 Task: Share a curated album of documentary or journalistic photos on a relevant platform.
Action: Mouse moved to (290, 320)
Screenshot: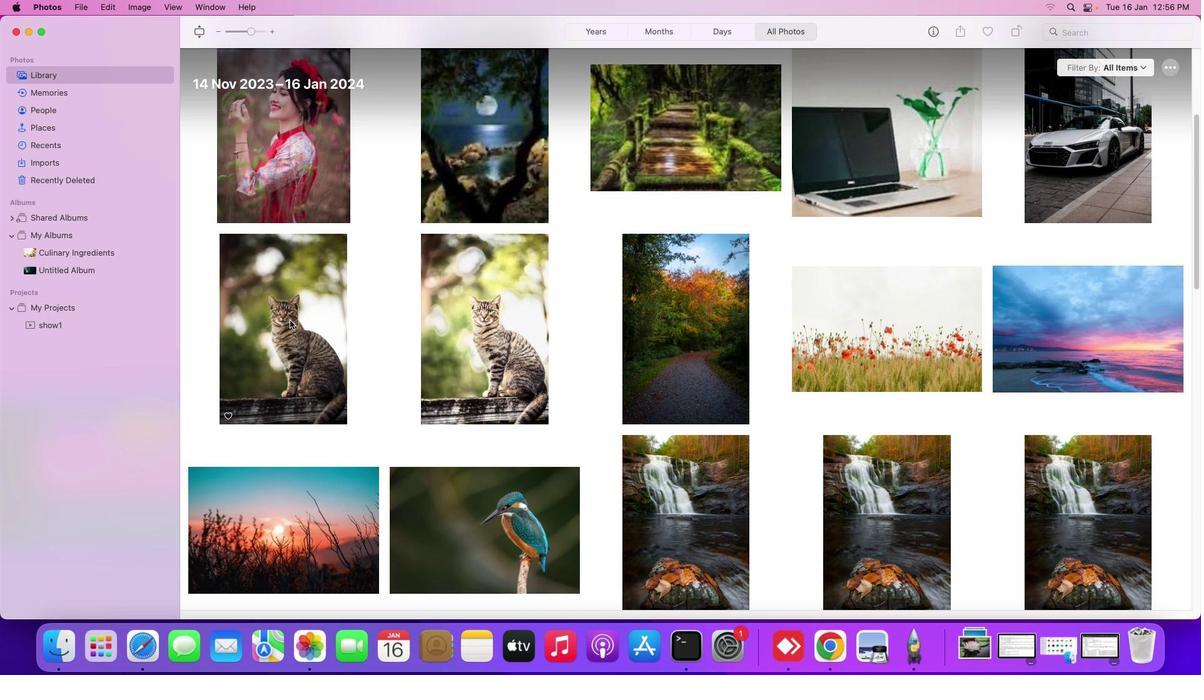 
Action: Mouse pressed left at (290, 320)
Screenshot: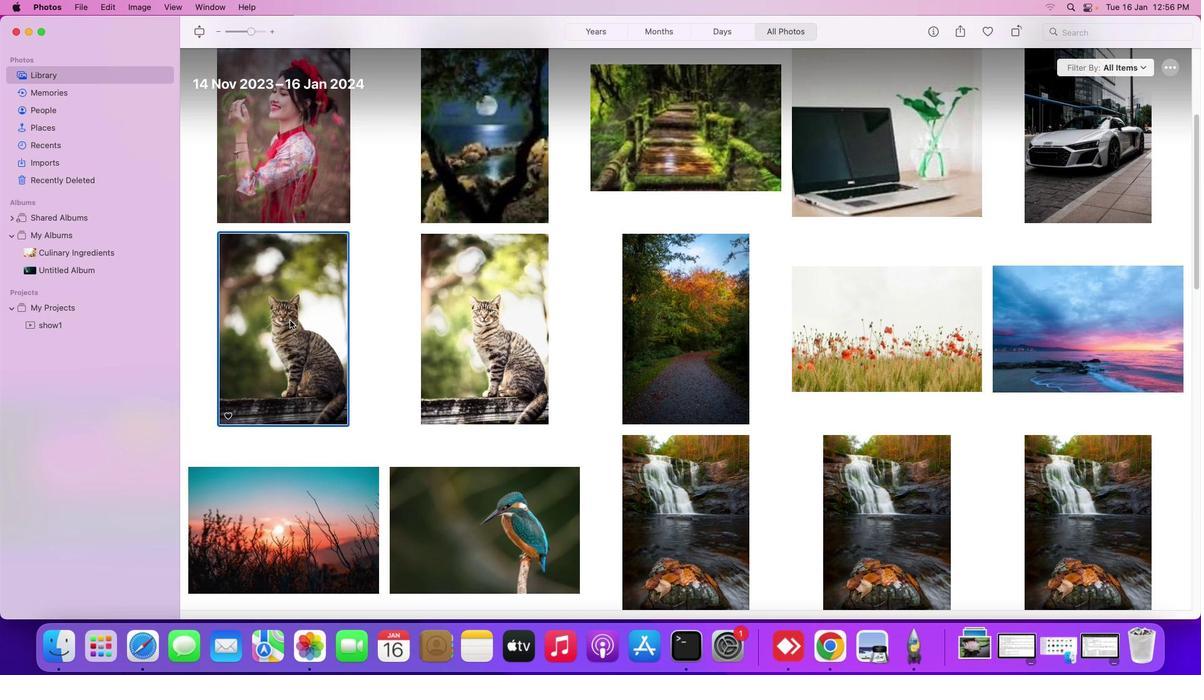 
Action: Mouse moved to (333, 515)
Screenshot: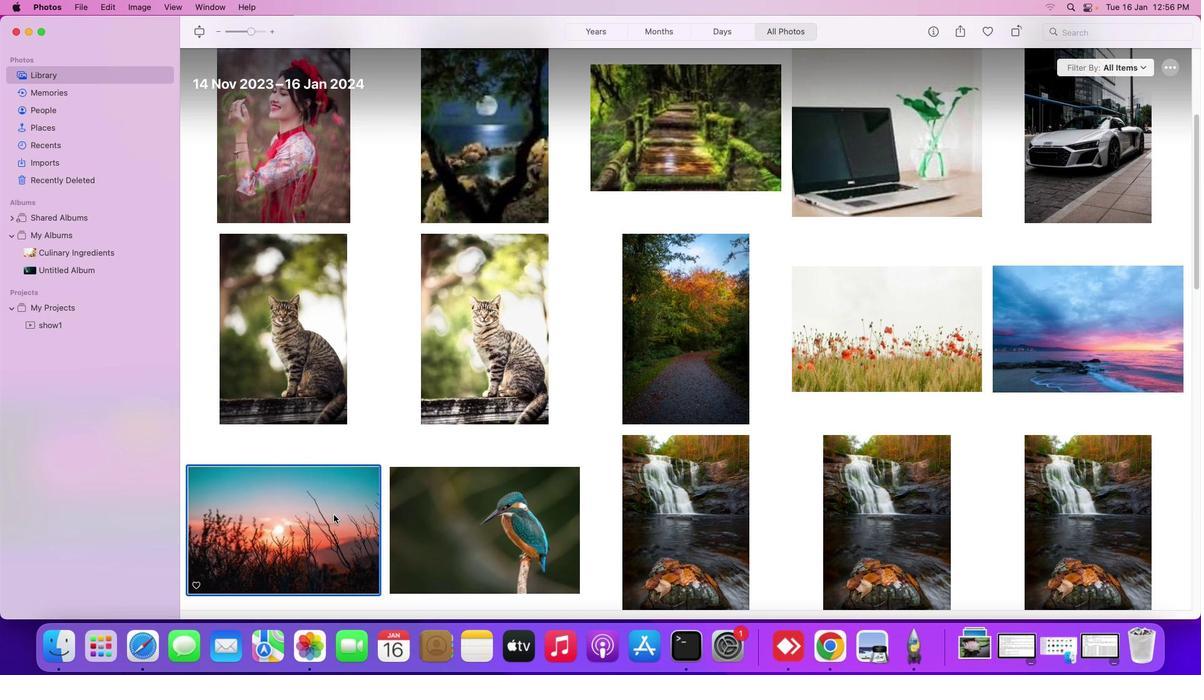 
Action: Key pressed Key.right
Screenshot: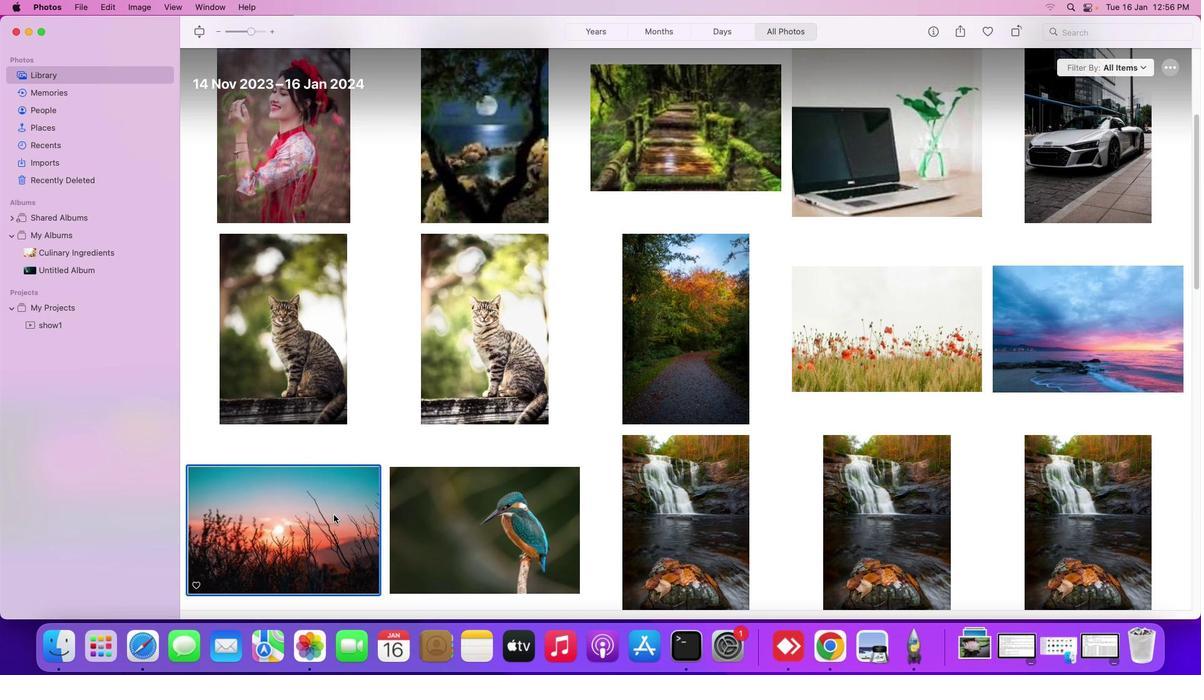 
Action: Mouse pressed left at (333, 515)
Screenshot: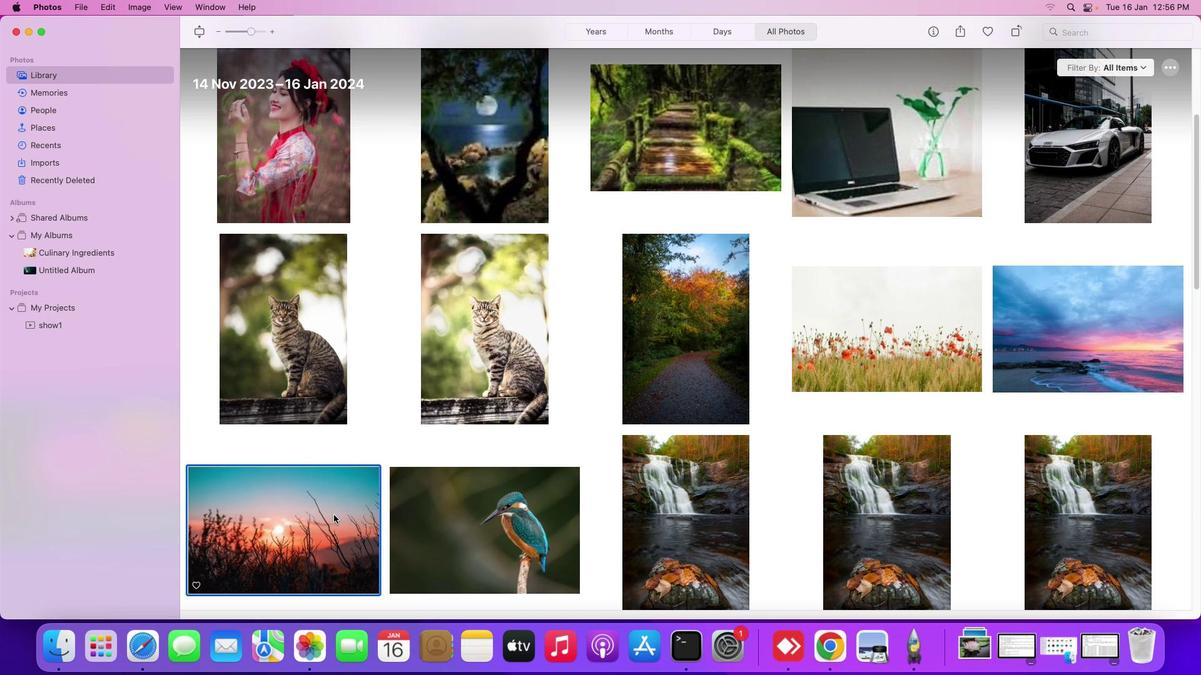 
Action: Key pressed Key.right
Screenshot: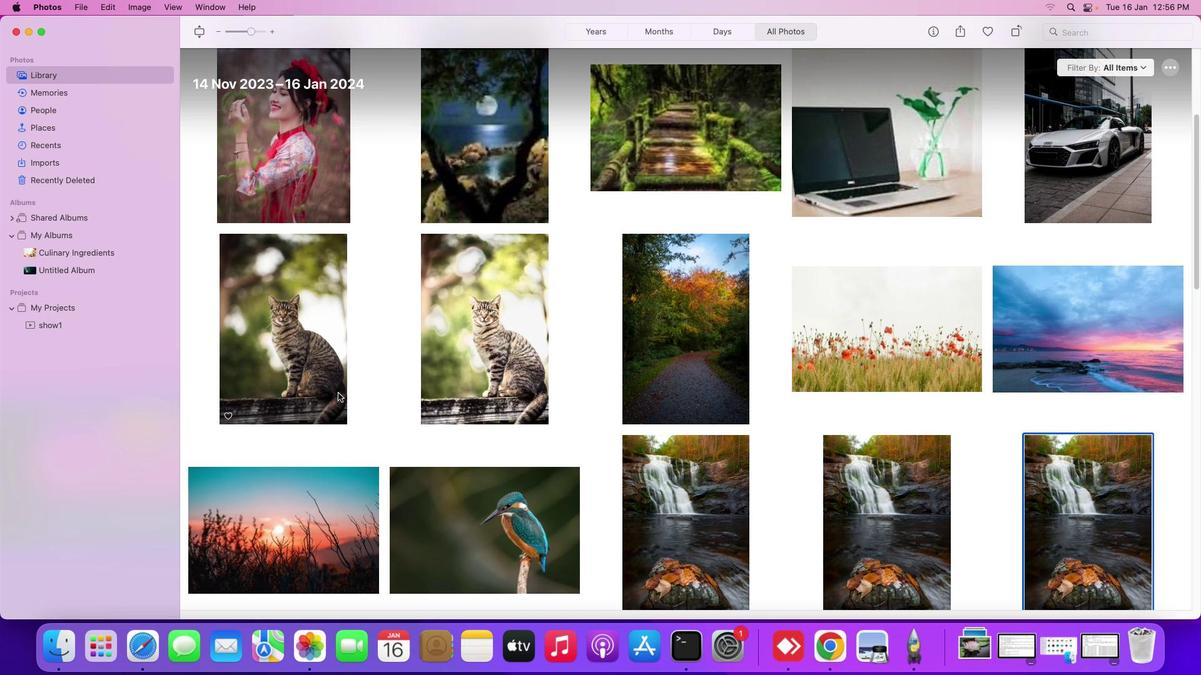 
Action: Mouse moved to (343, 491)
Screenshot: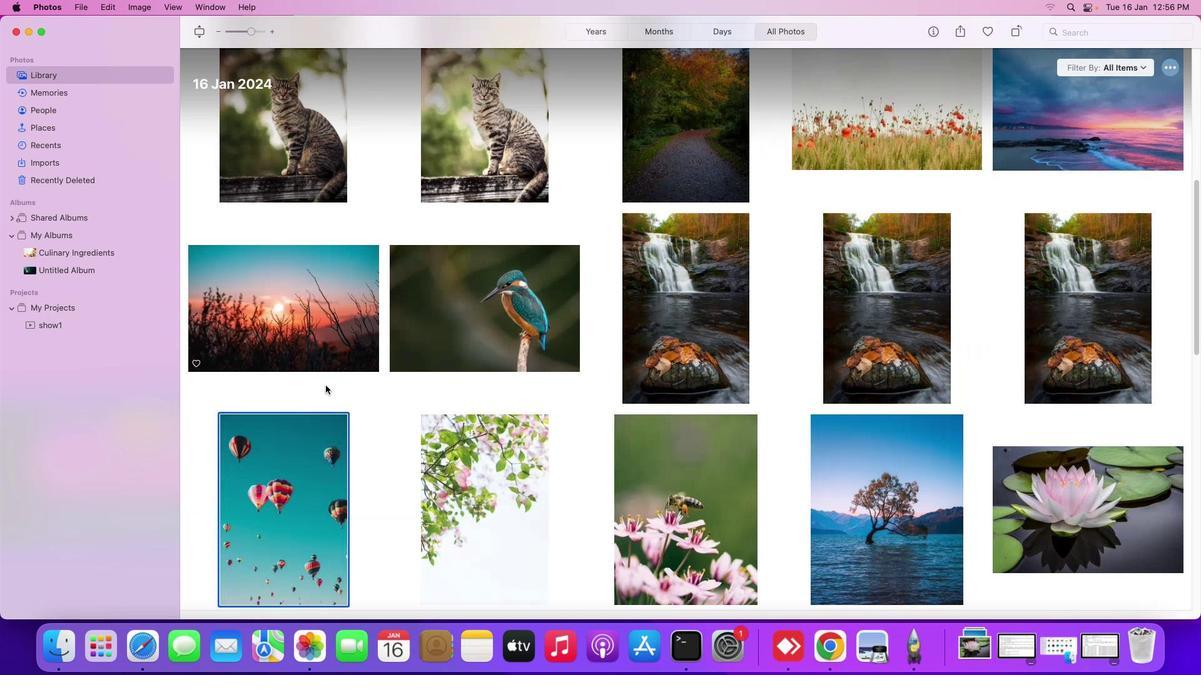 
Action: Key pressed Key.right
Screenshot: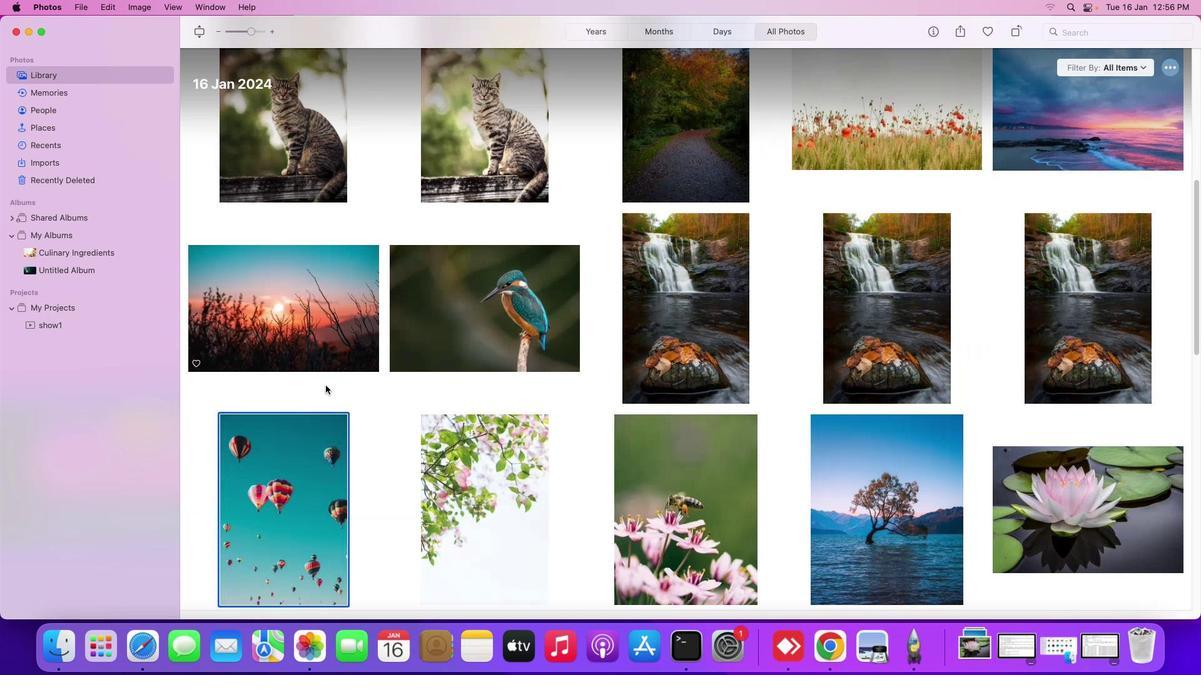 
Action: Mouse moved to (344, 440)
Screenshot: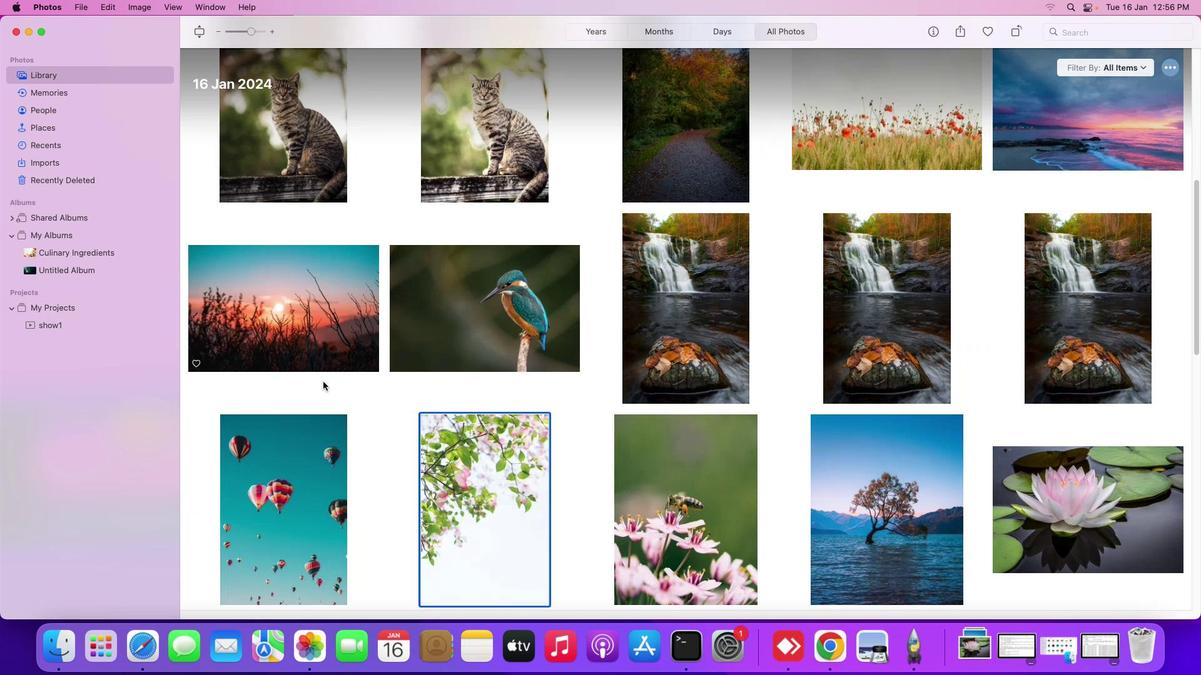 
Action: Key pressed Key.right
Screenshot: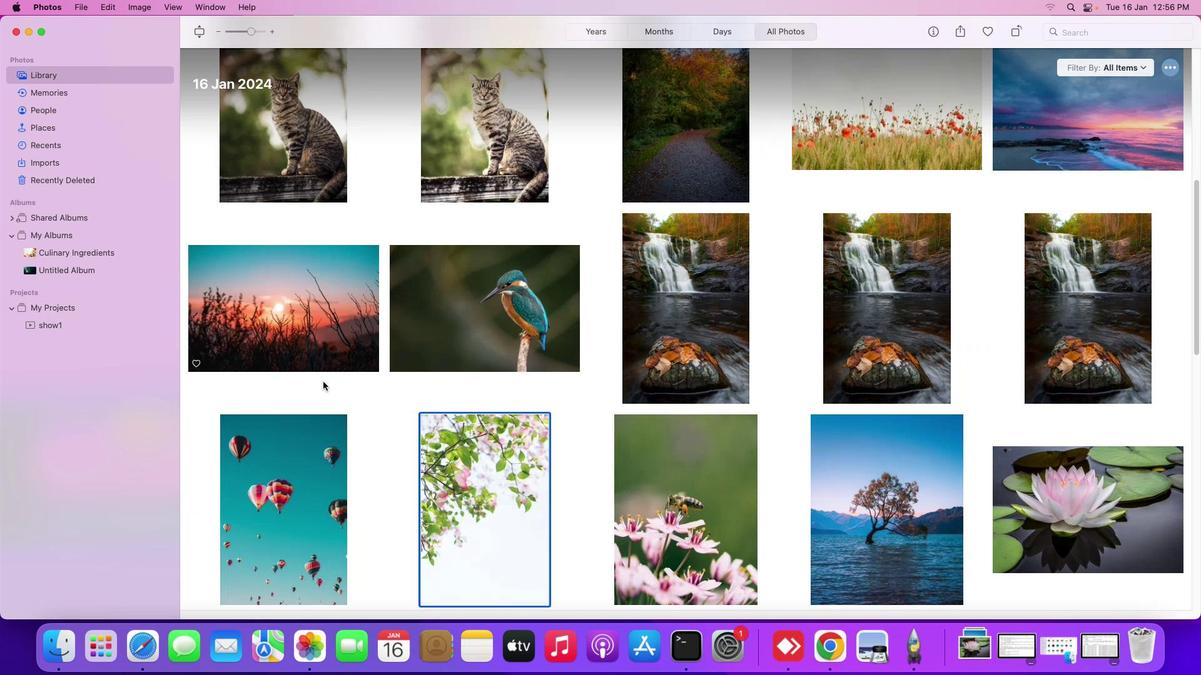 
Action: Mouse moved to (342, 402)
Screenshot: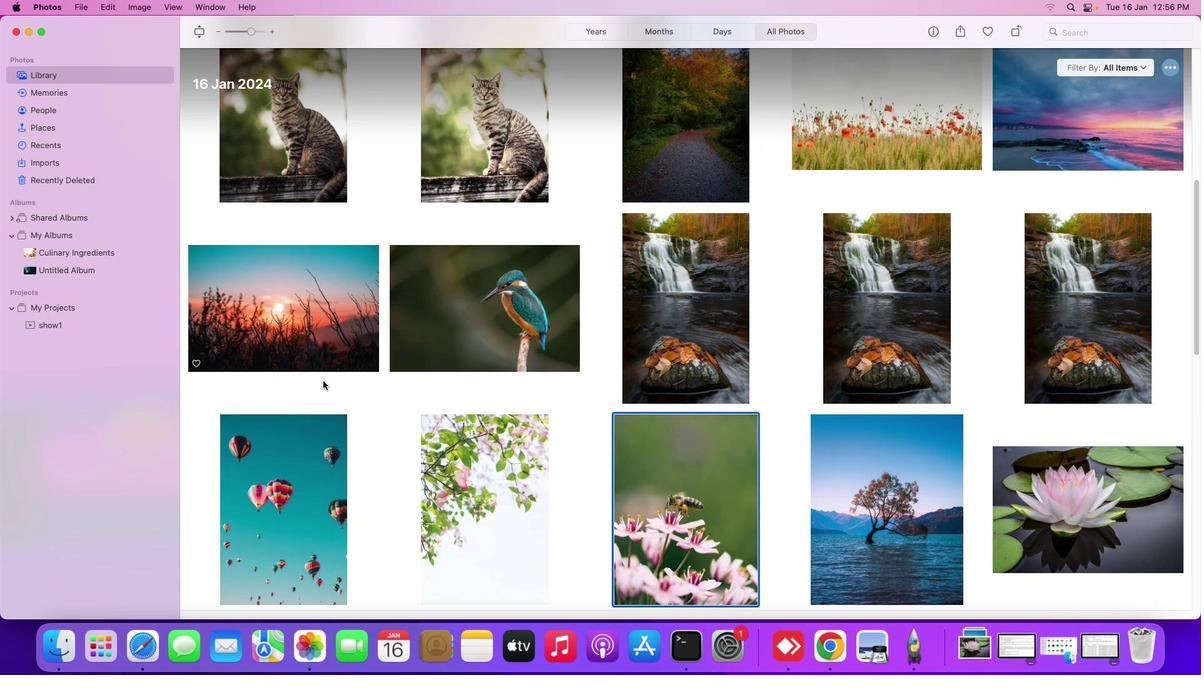 
Action: Key pressed Key.right
Screenshot: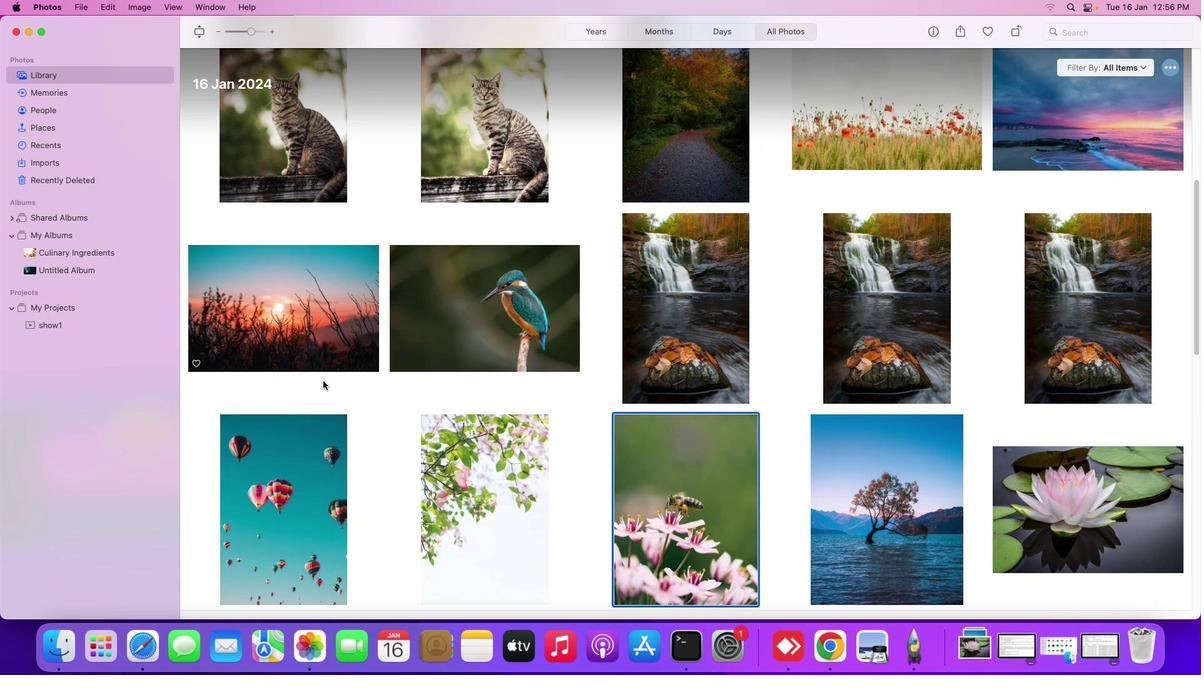 
Action: Mouse moved to (337, 392)
Screenshot: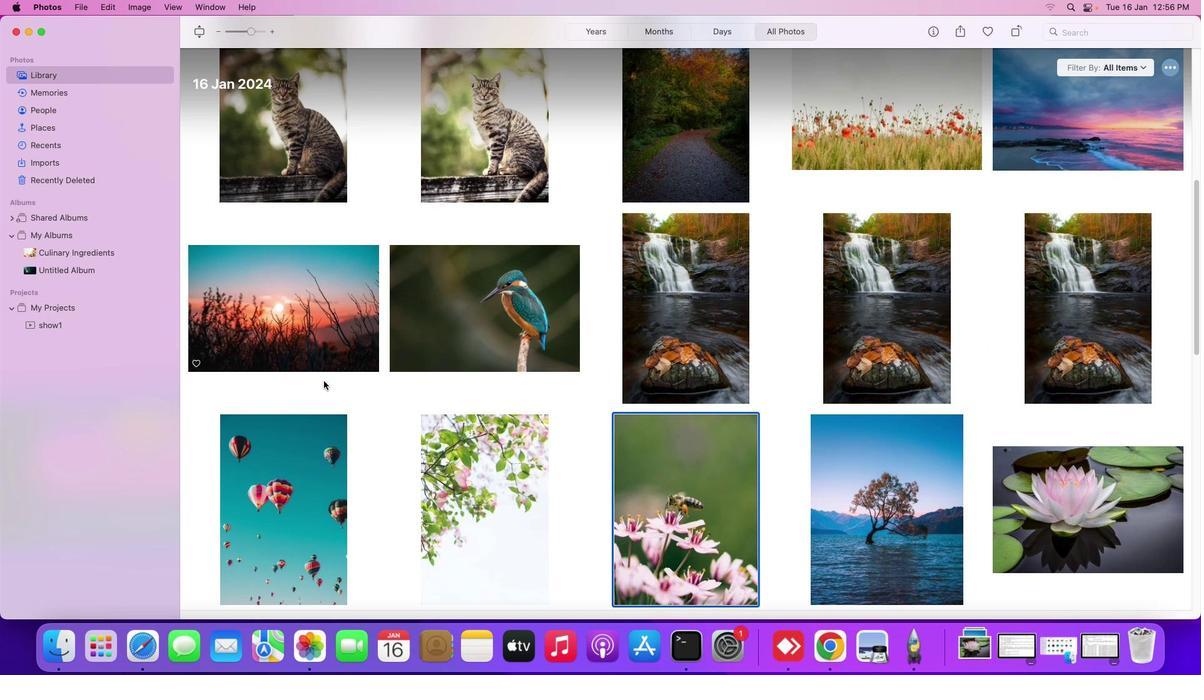 
Action: Key pressed Key.right
Screenshot: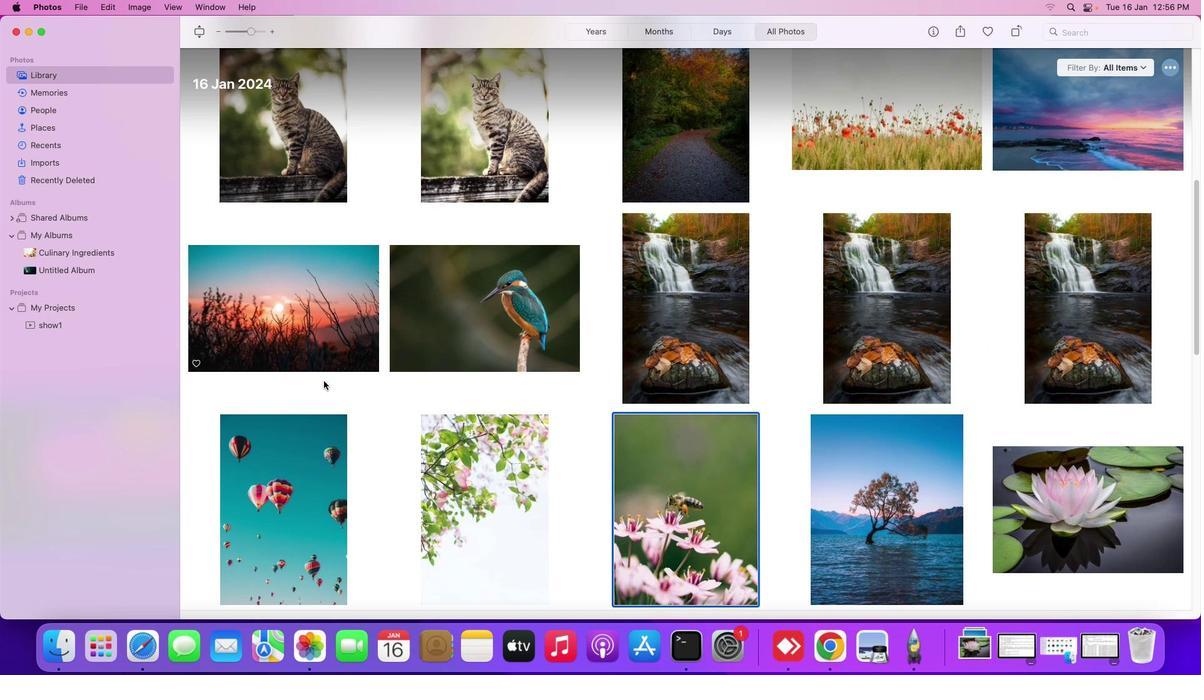 
Action: Mouse moved to (326, 386)
Screenshot: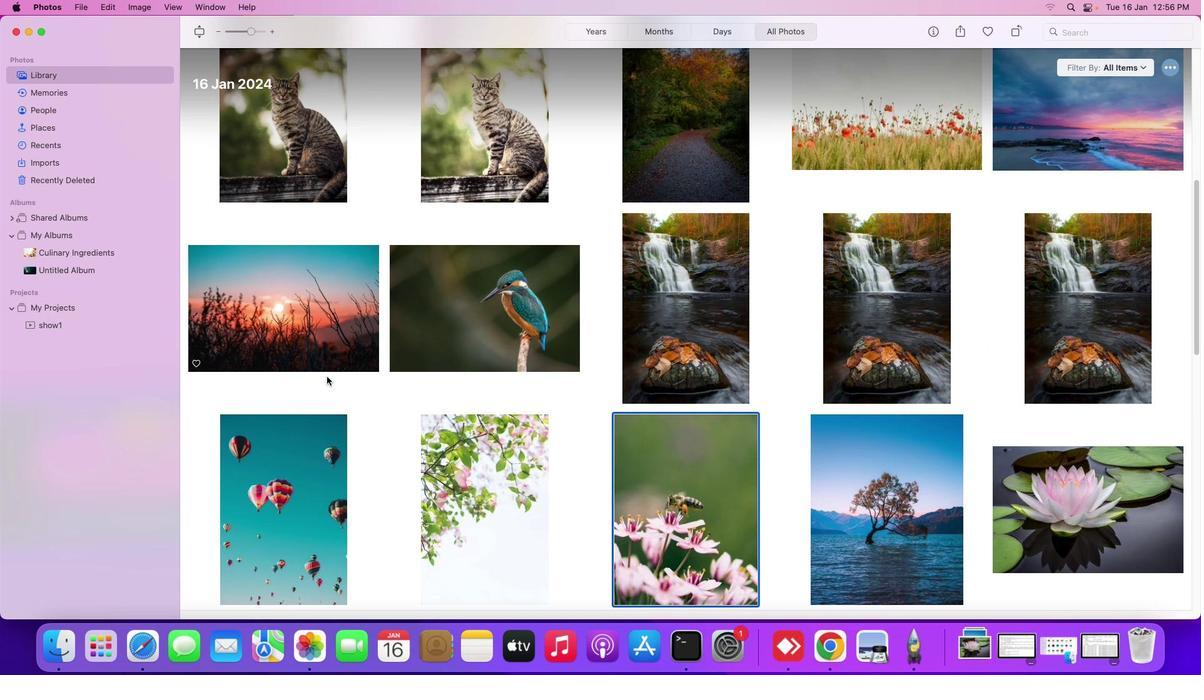 
Action: Key pressed Key.right
Screenshot: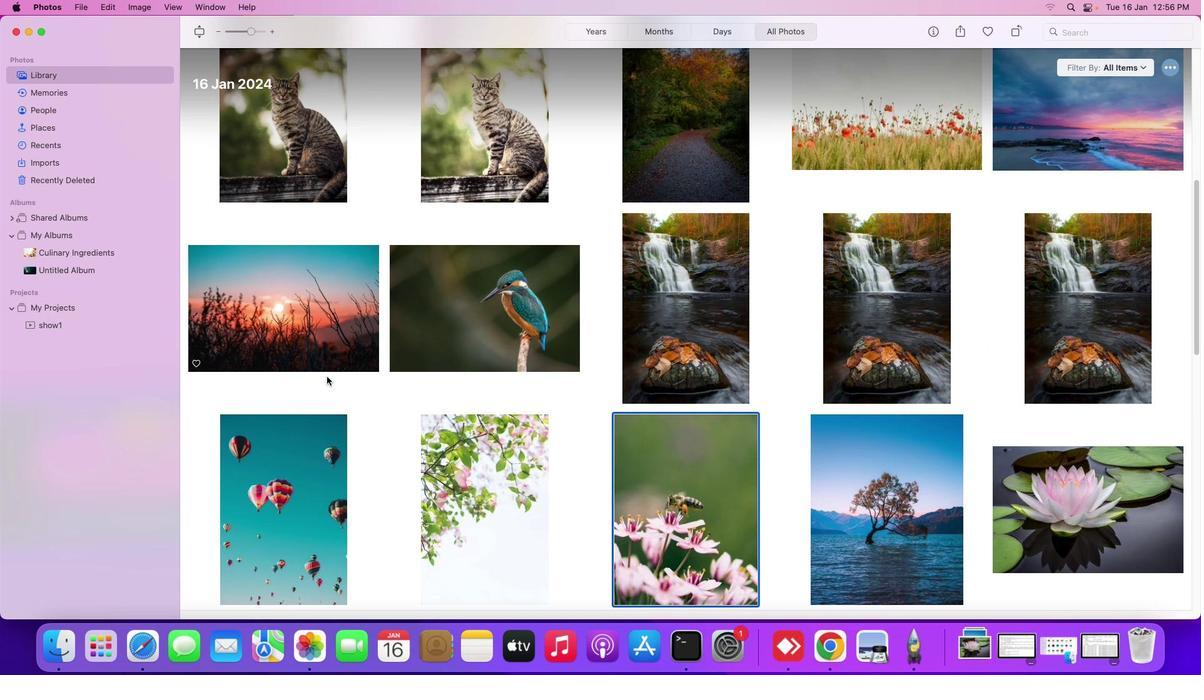 
Action: Mouse moved to (323, 382)
Screenshot: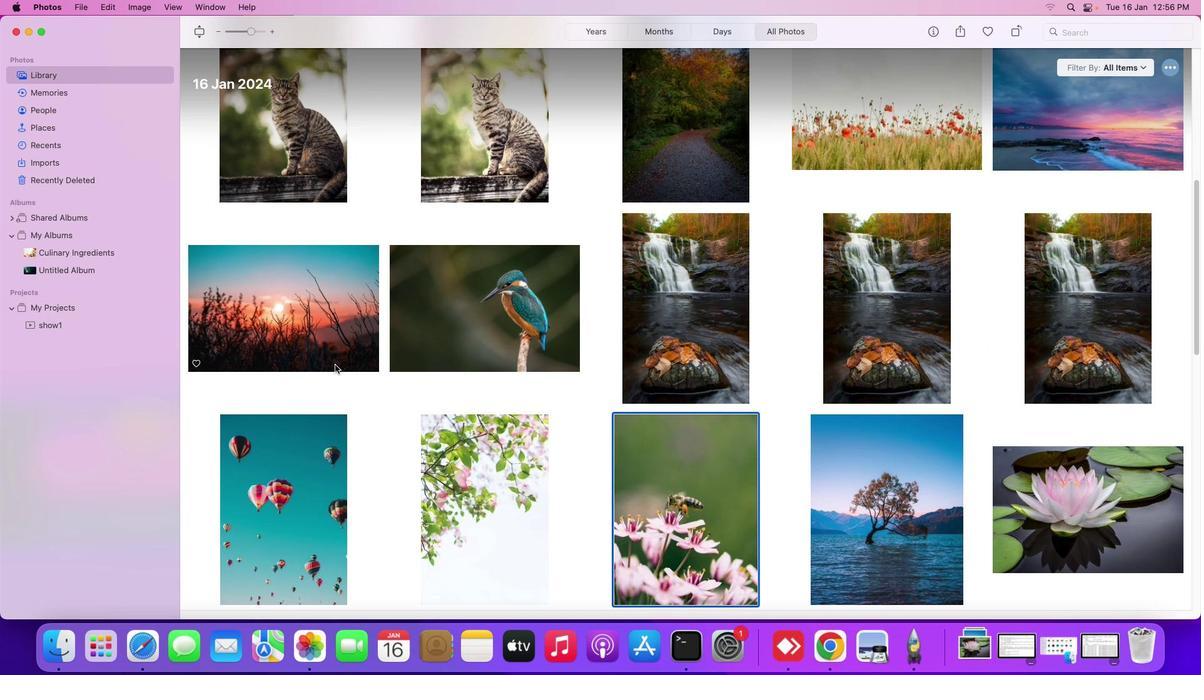 
Action: Key pressed Key.right
Screenshot: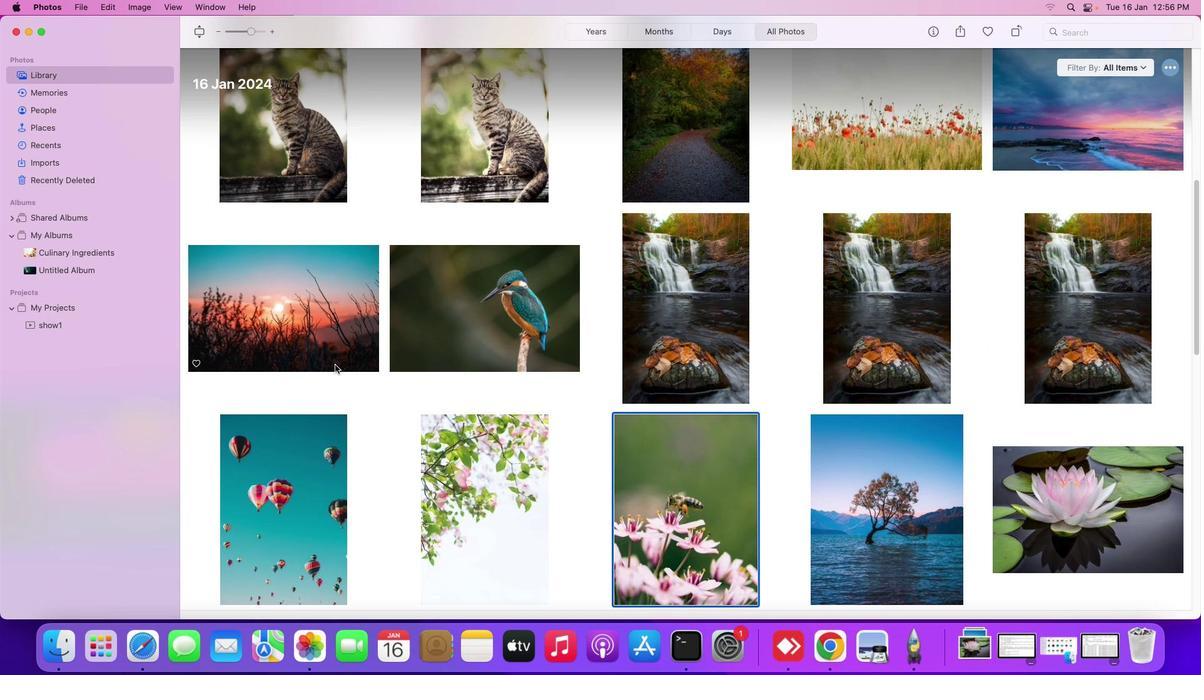 
Action: Mouse moved to (850, 471)
Screenshot: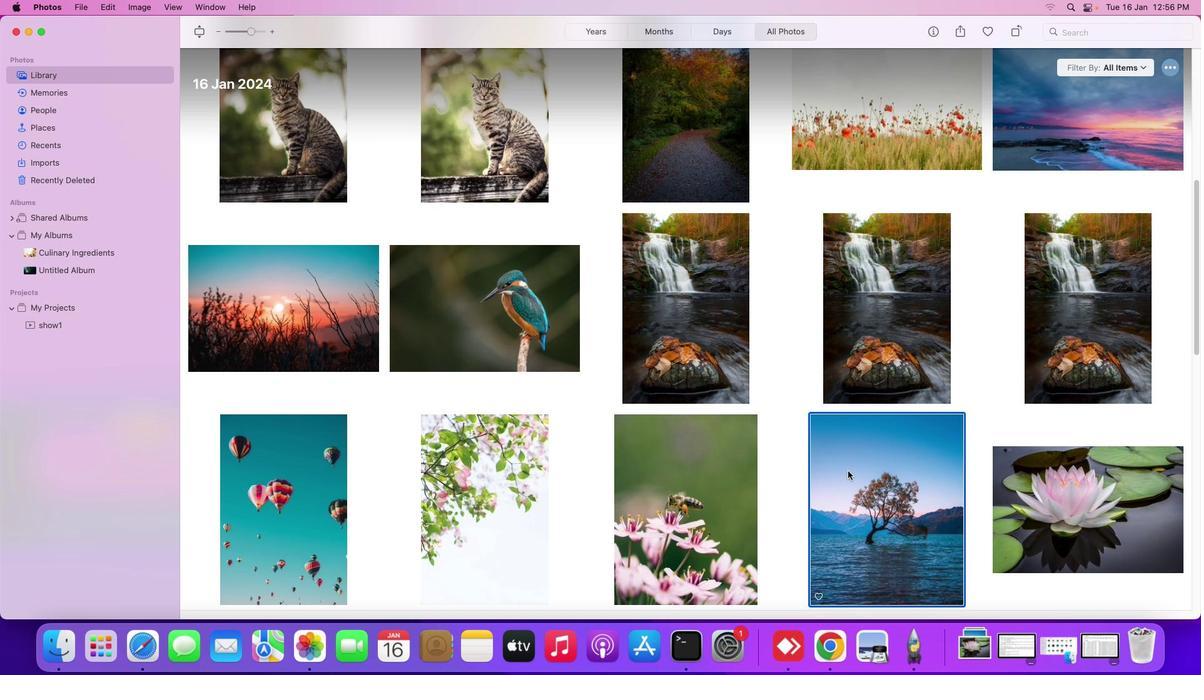 
Action: Key pressed Key.right
Screenshot: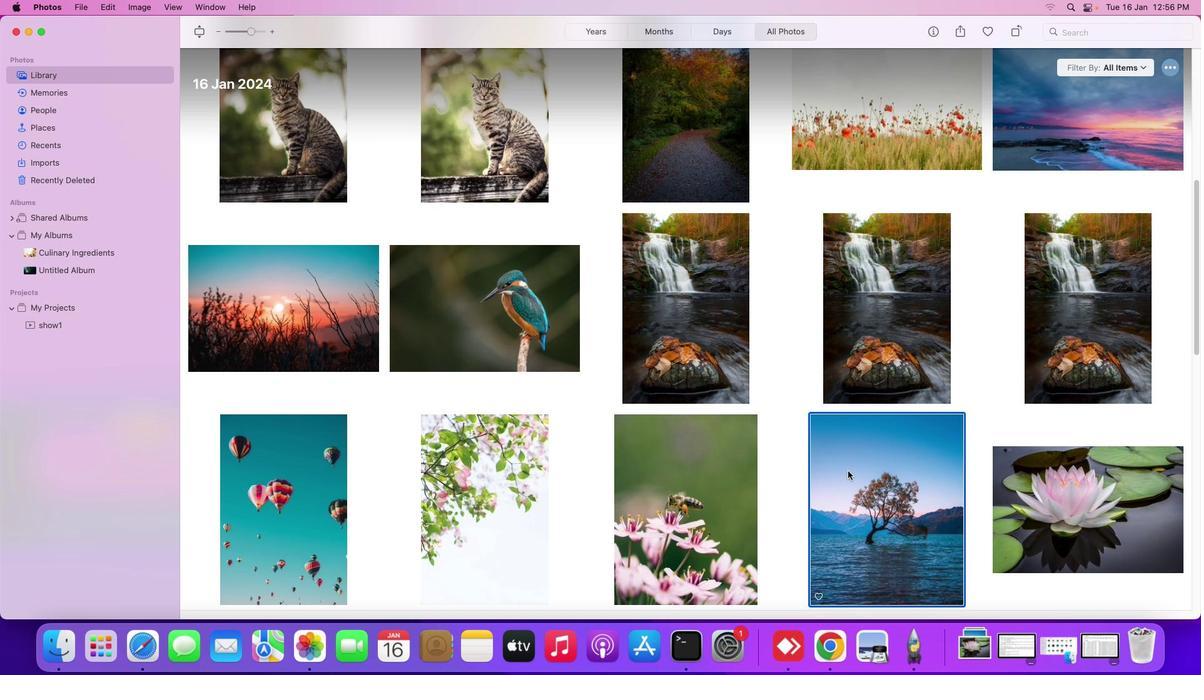 
Action: Mouse moved to (848, 471)
Screenshot: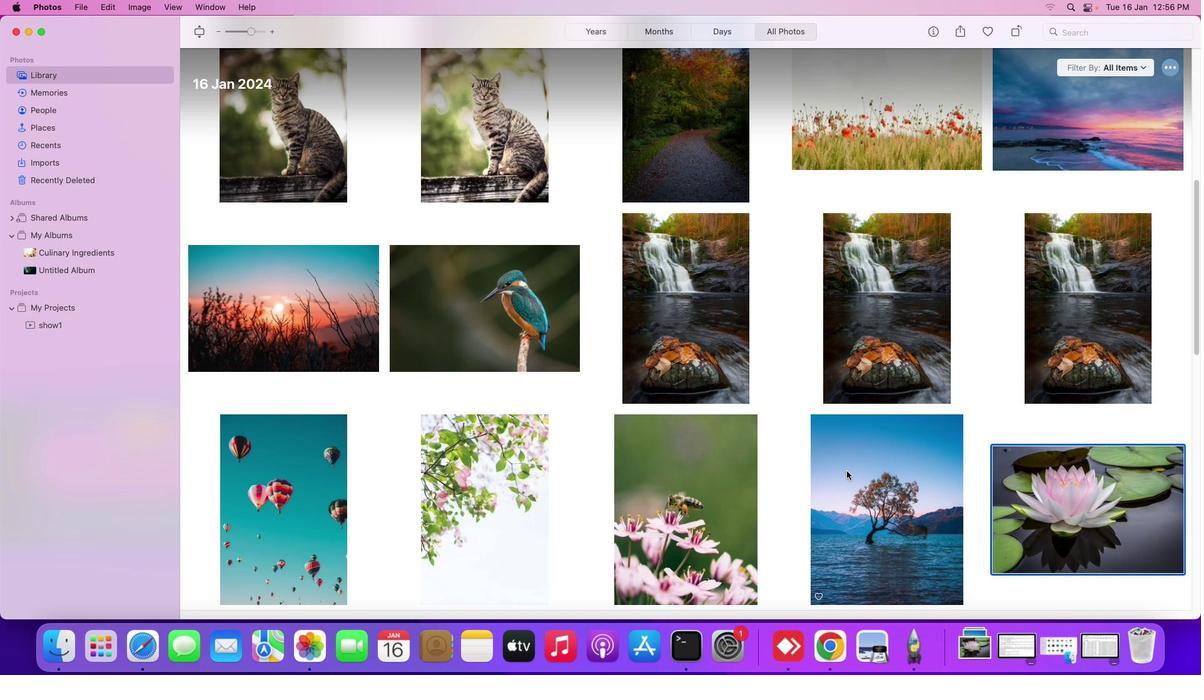 
Action: Mouse pressed left at (848, 471)
Screenshot: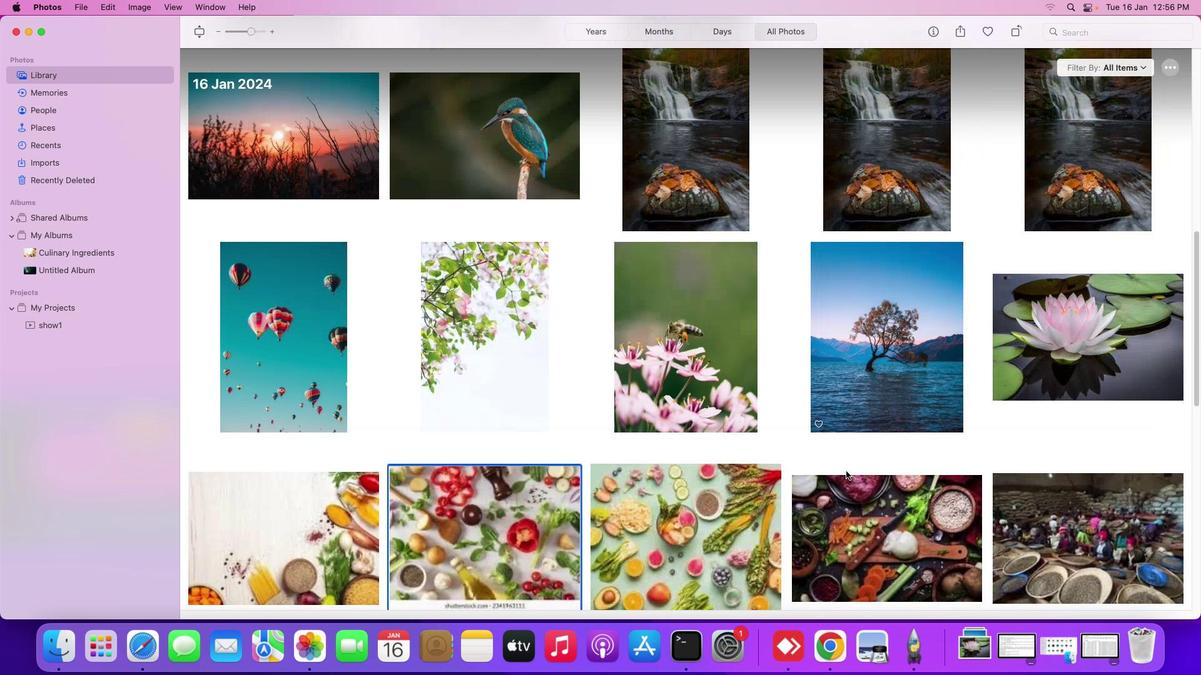 
Action: Key pressed Key.right
Screenshot: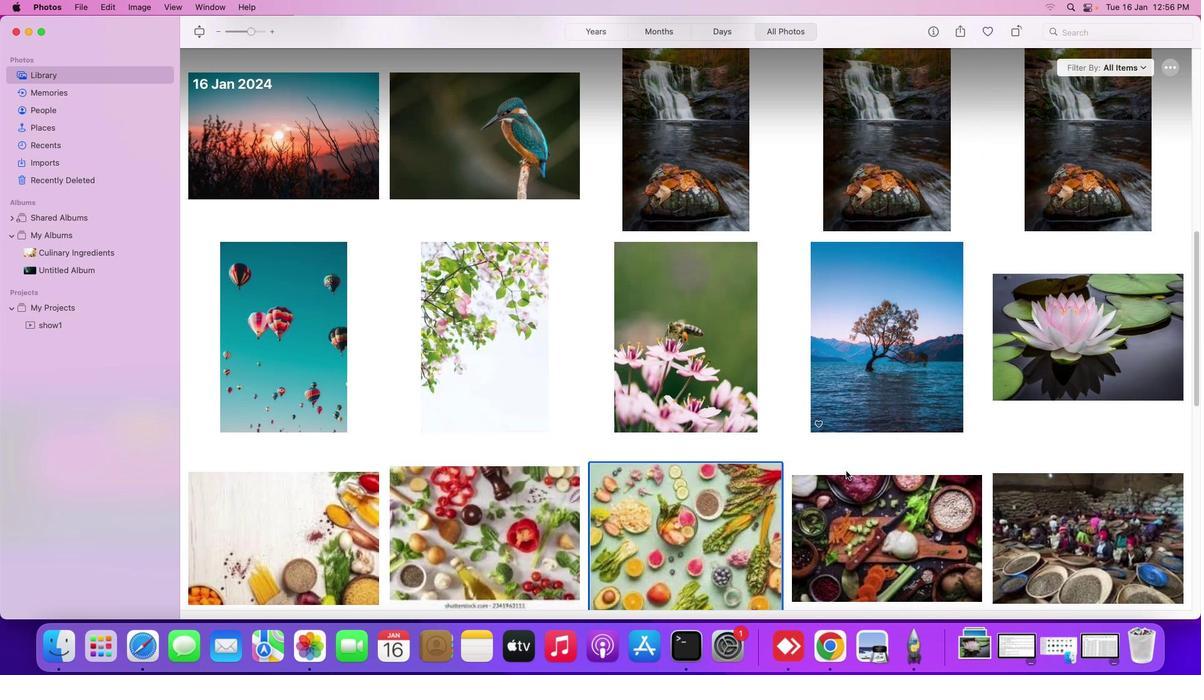 
Action: Mouse moved to (846, 471)
Screenshot: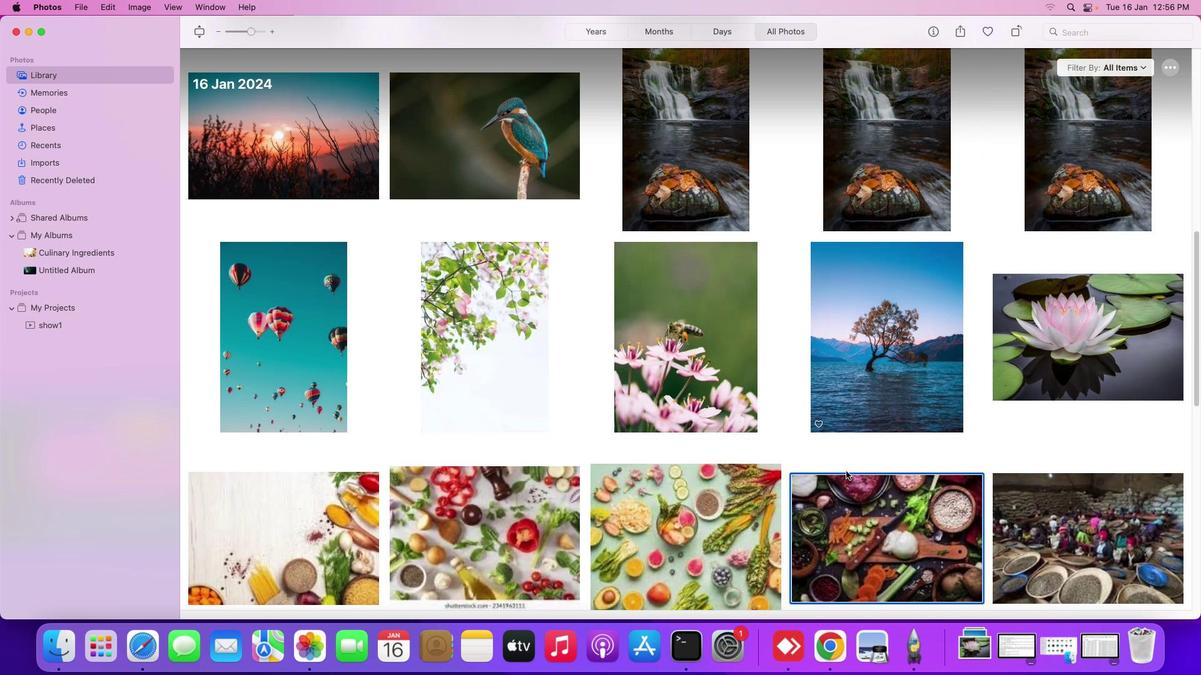 
Action: Key pressed Key.rightKey.rightKey.rightKey.rightKey.right
Screenshot: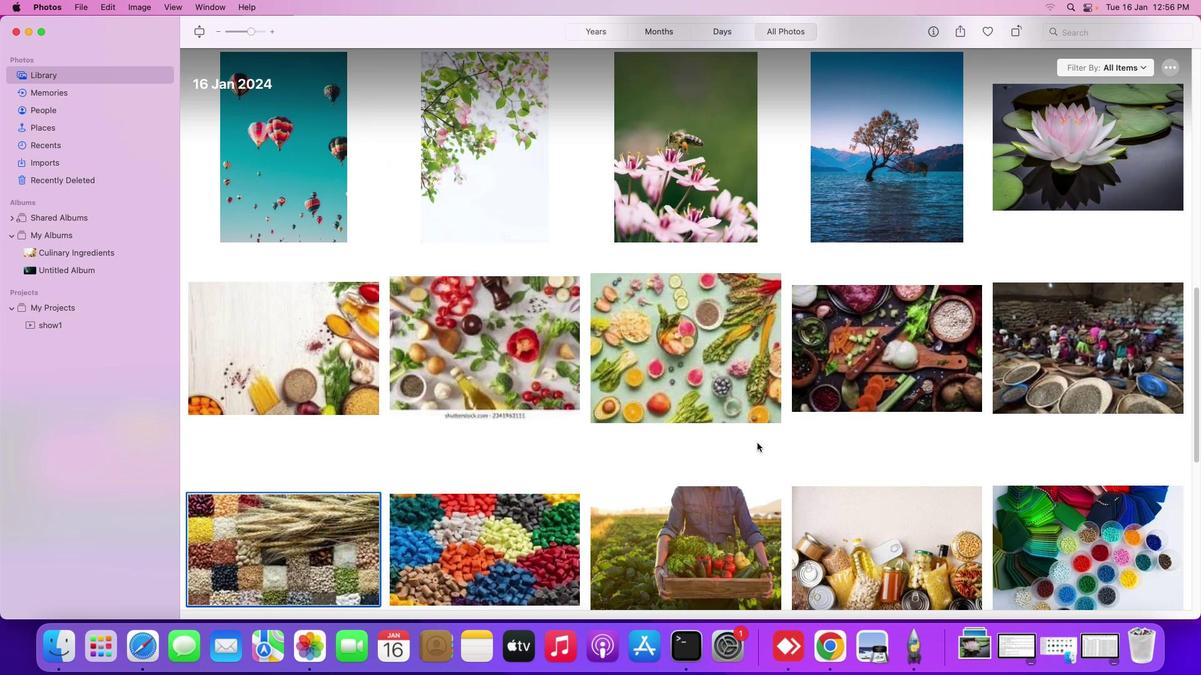 
Action: Mouse moved to (844, 468)
Screenshot: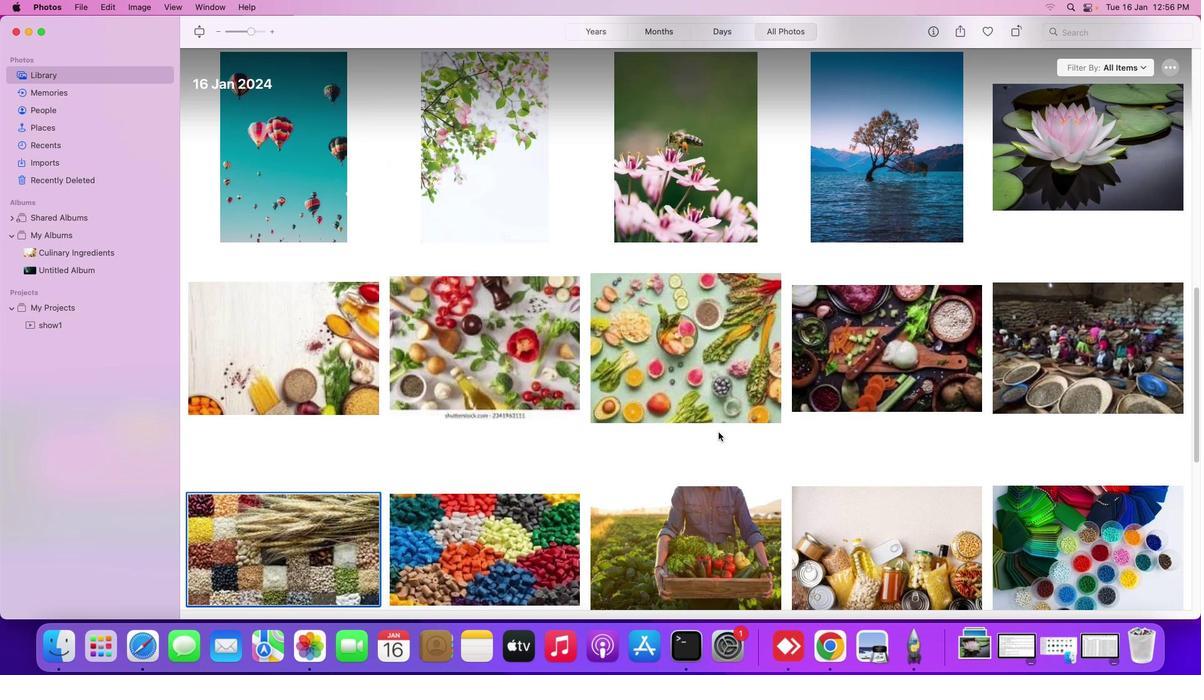 
Action: Key pressed Key.right
Screenshot: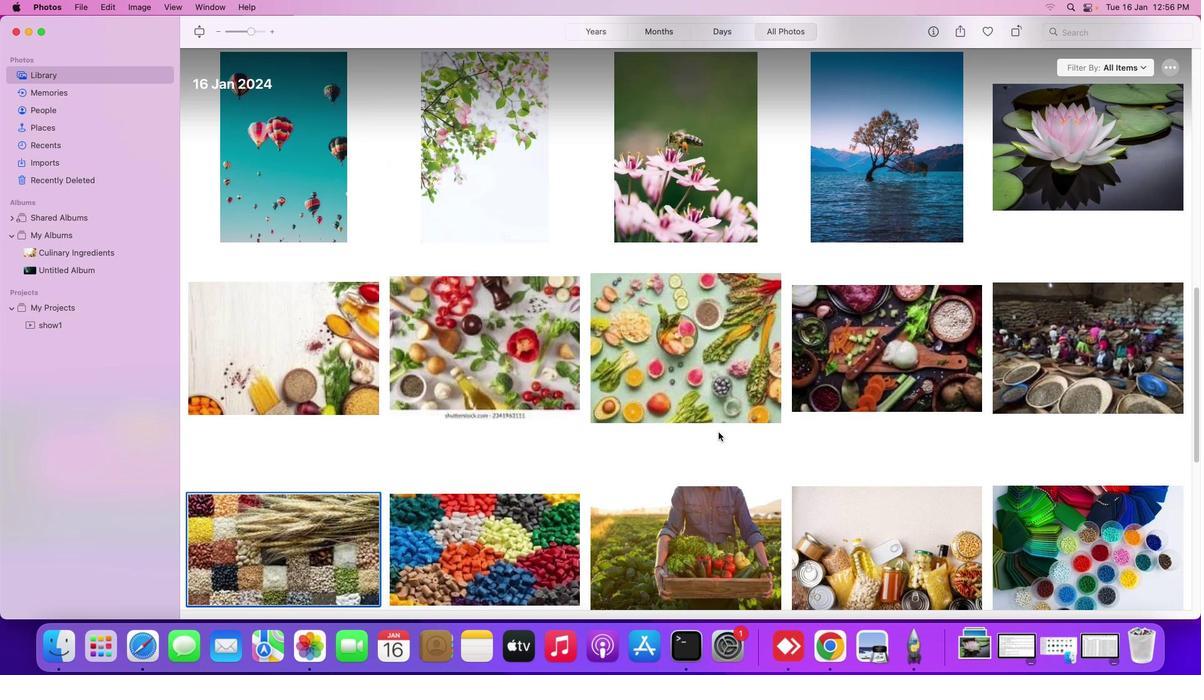 
Action: Mouse moved to (285, 200)
Screenshot: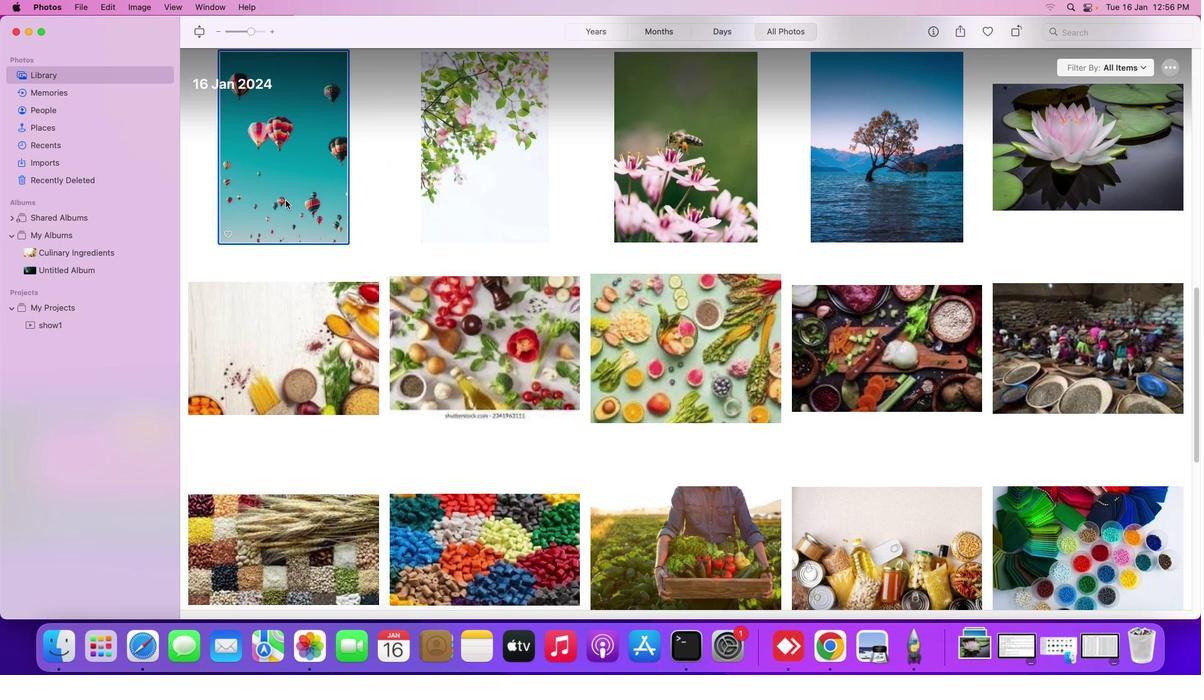 
Action: Mouse pressed left at (285, 200)
Screenshot: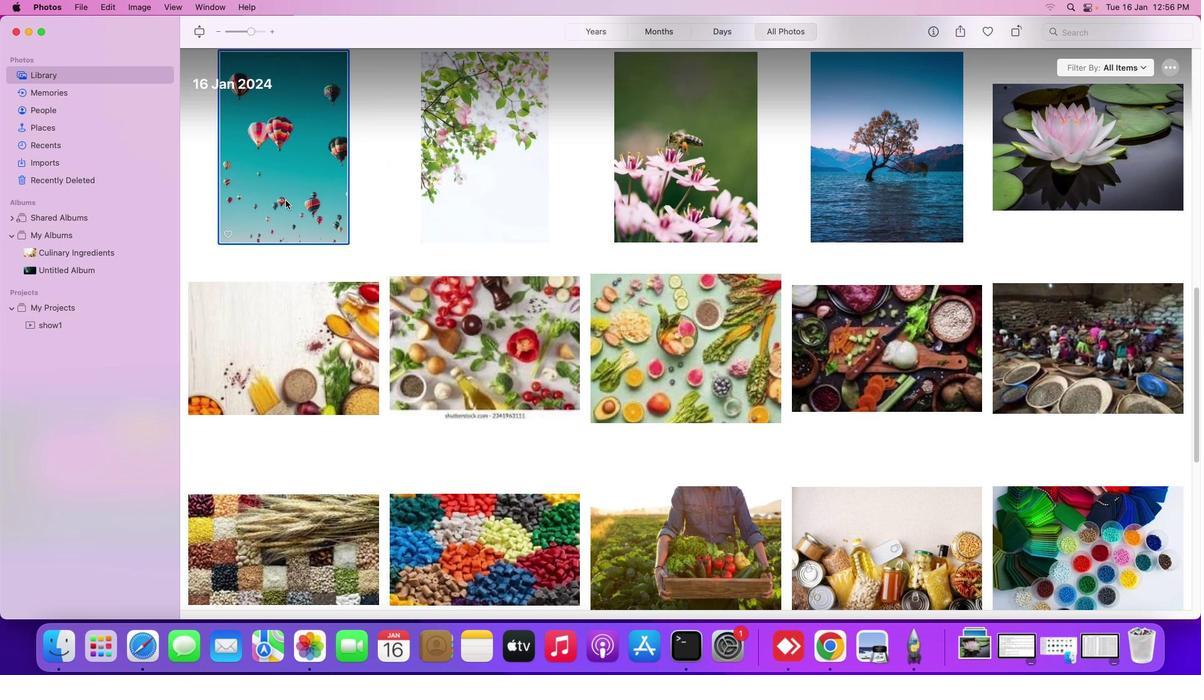 
Action: Mouse moved to (329, 199)
Screenshot: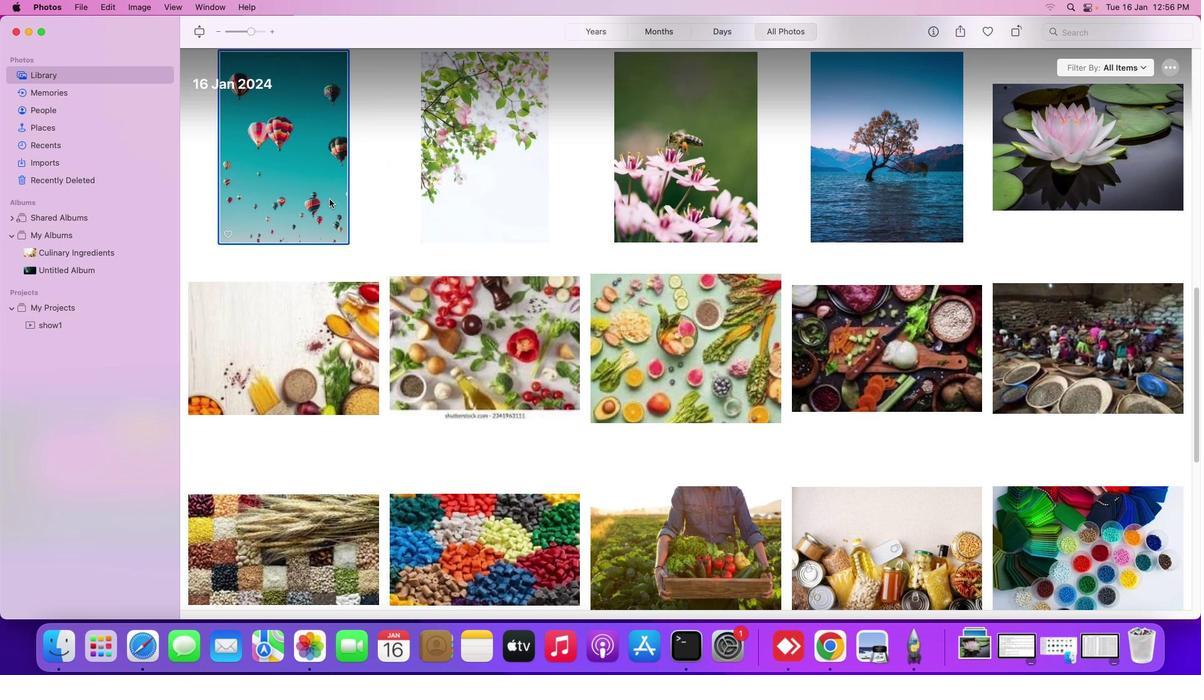 
Action: Key pressed Key.shift_r
Screenshot: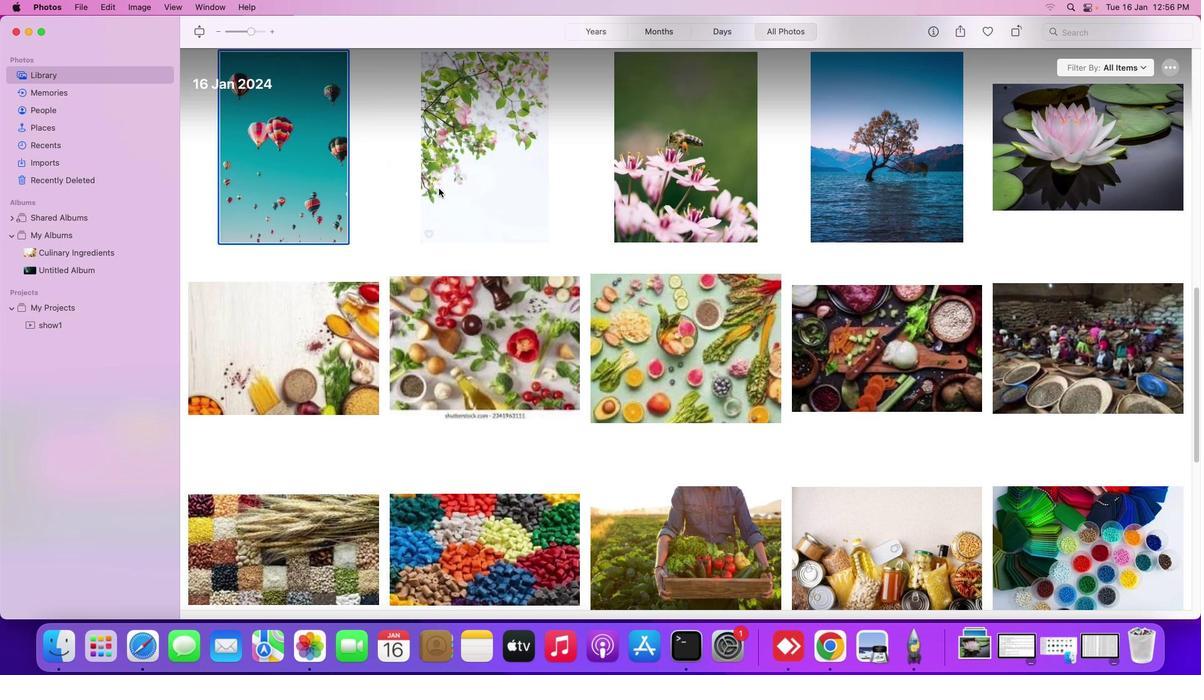 
Action: Mouse moved to (471, 185)
Screenshot: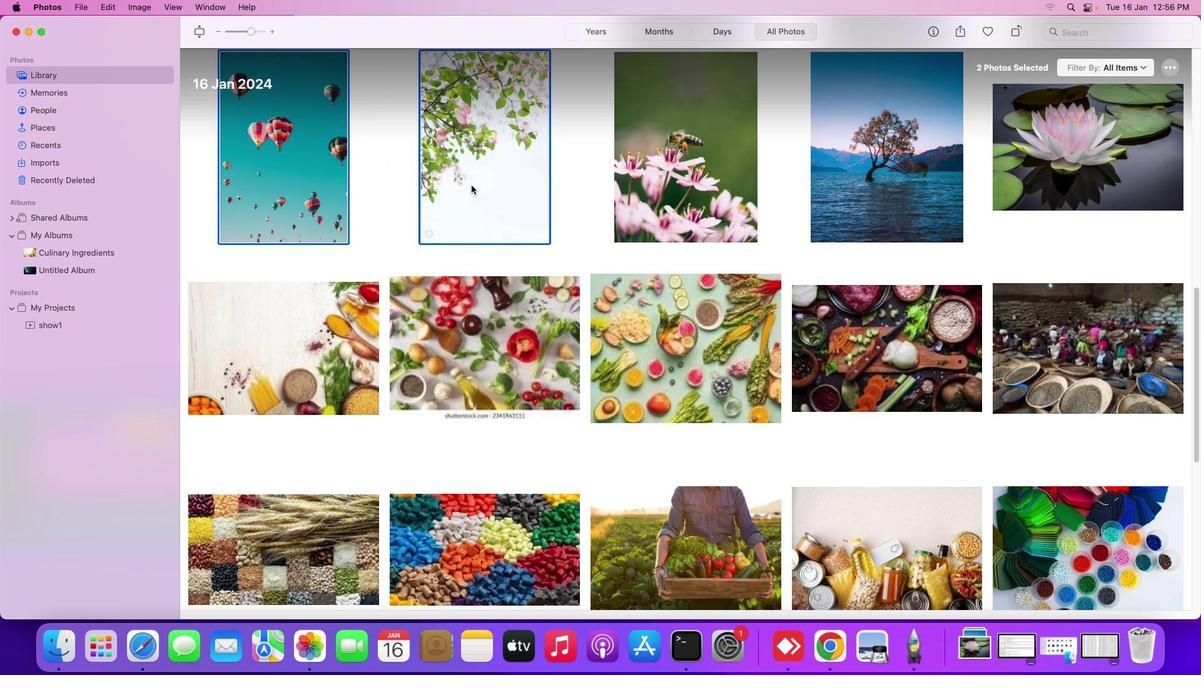 
Action: Mouse pressed left at (471, 185)
Screenshot: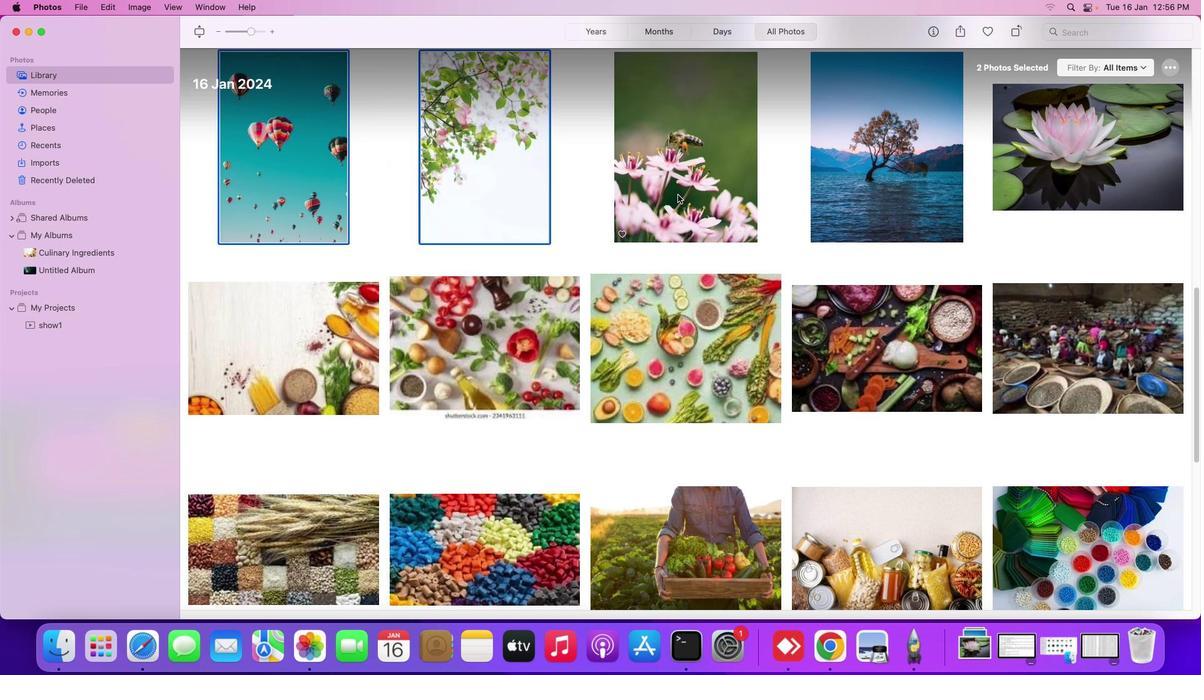
Action: Mouse moved to (707, 201)
Screenshot: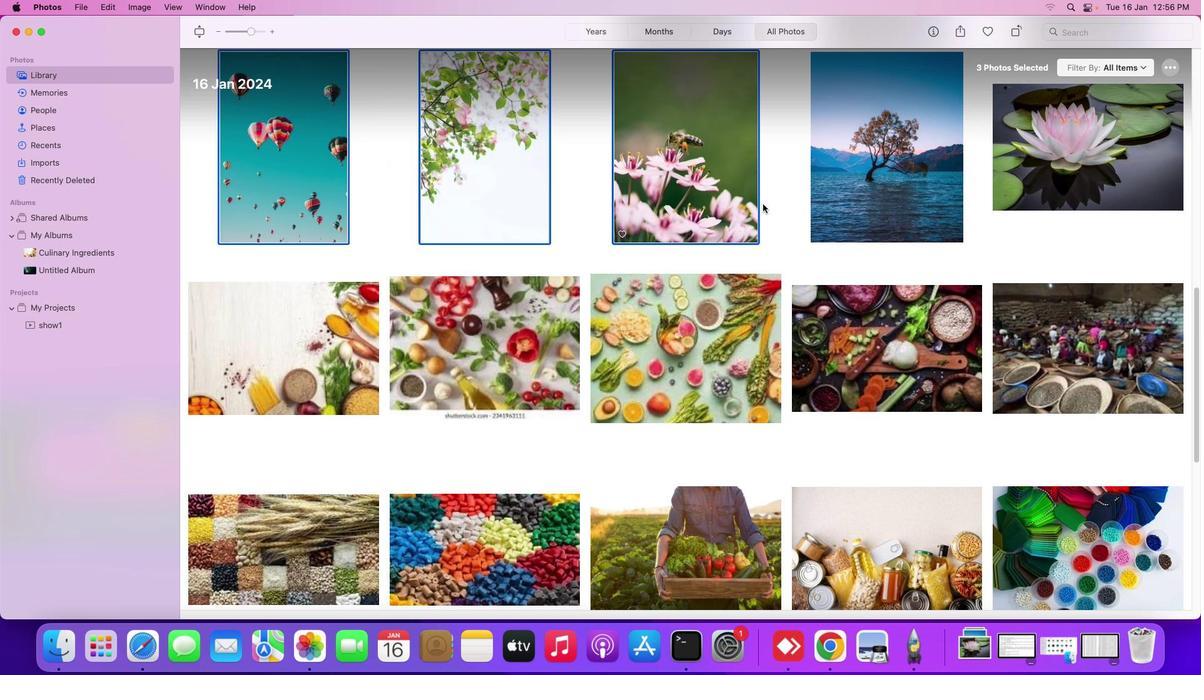 
Action: Mouse pressed left at (707, 201)
Screenshot: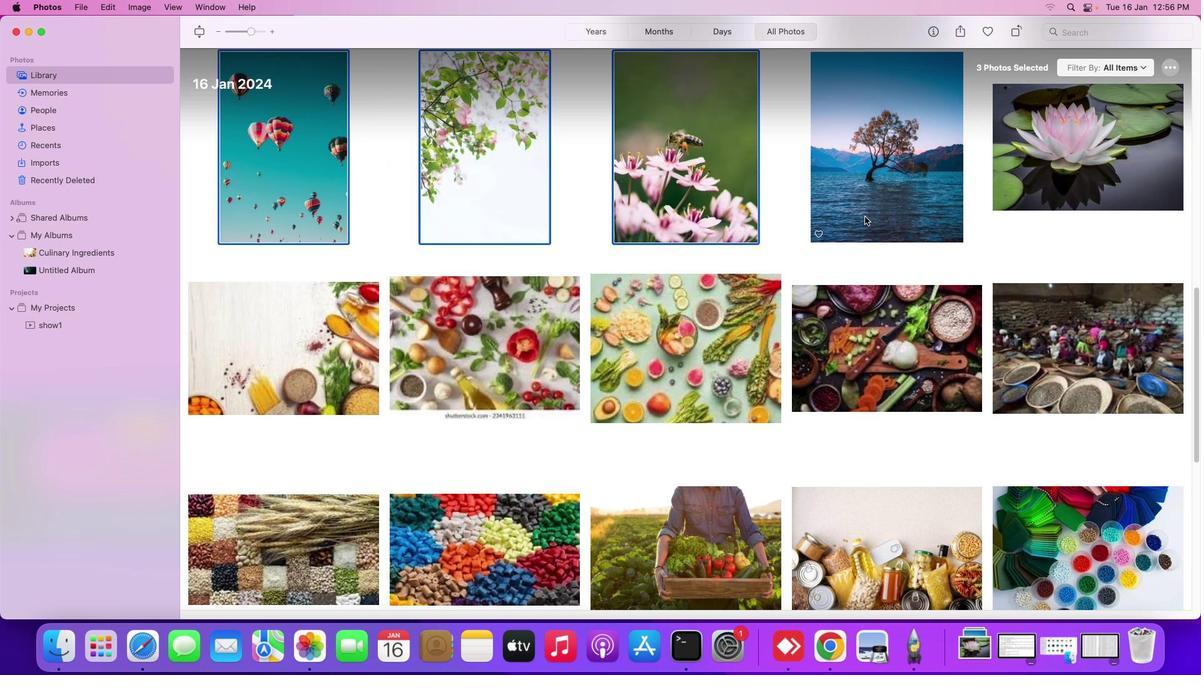 
Action: Mouse moved to (888, 217)
Screenshot: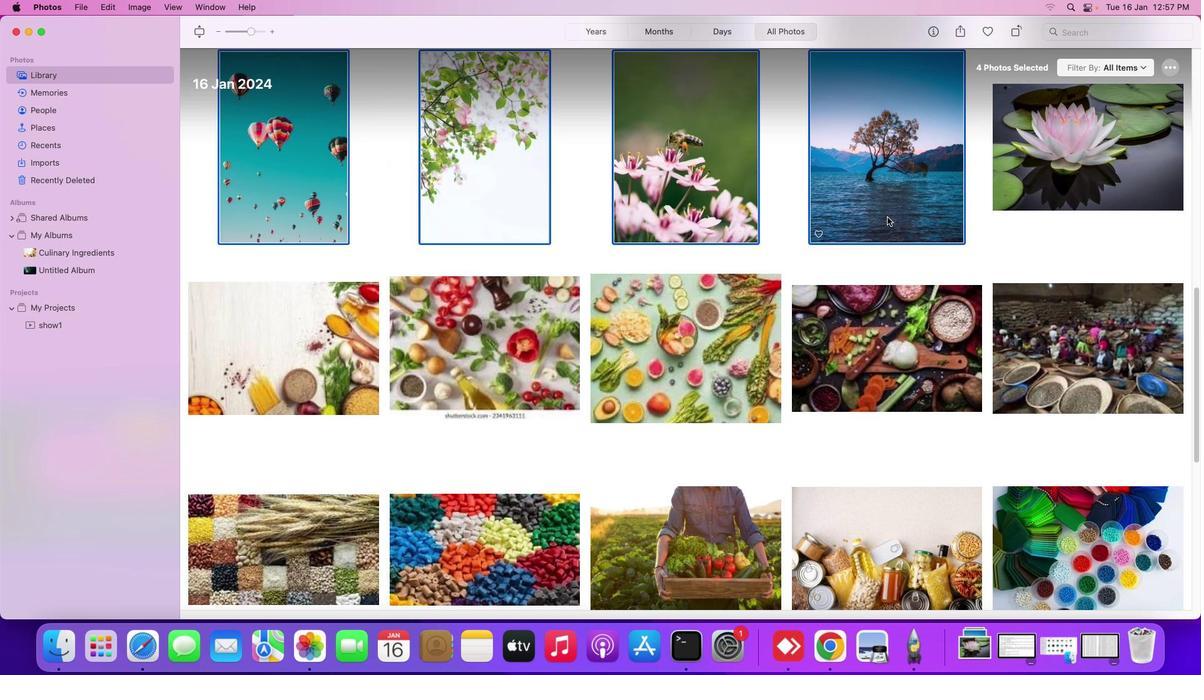 
Action: Mouse pressed left at (888, 217)
Screenshot: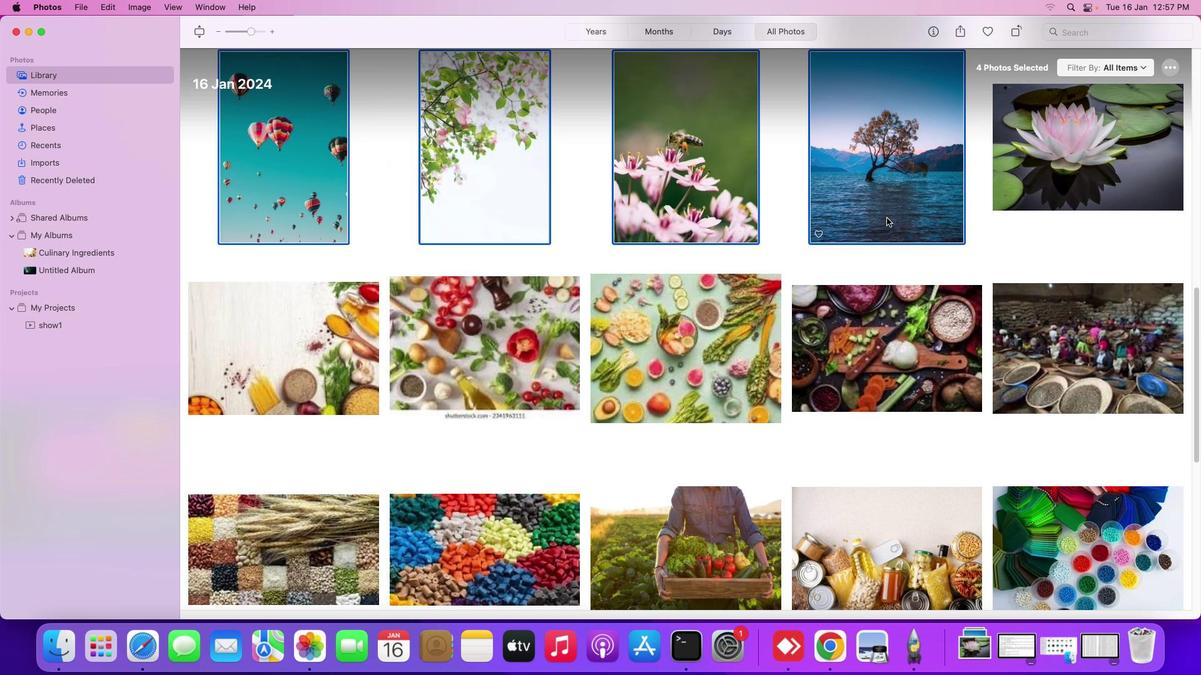 
Action: Mouse moved to (565, 260)
Screenshot: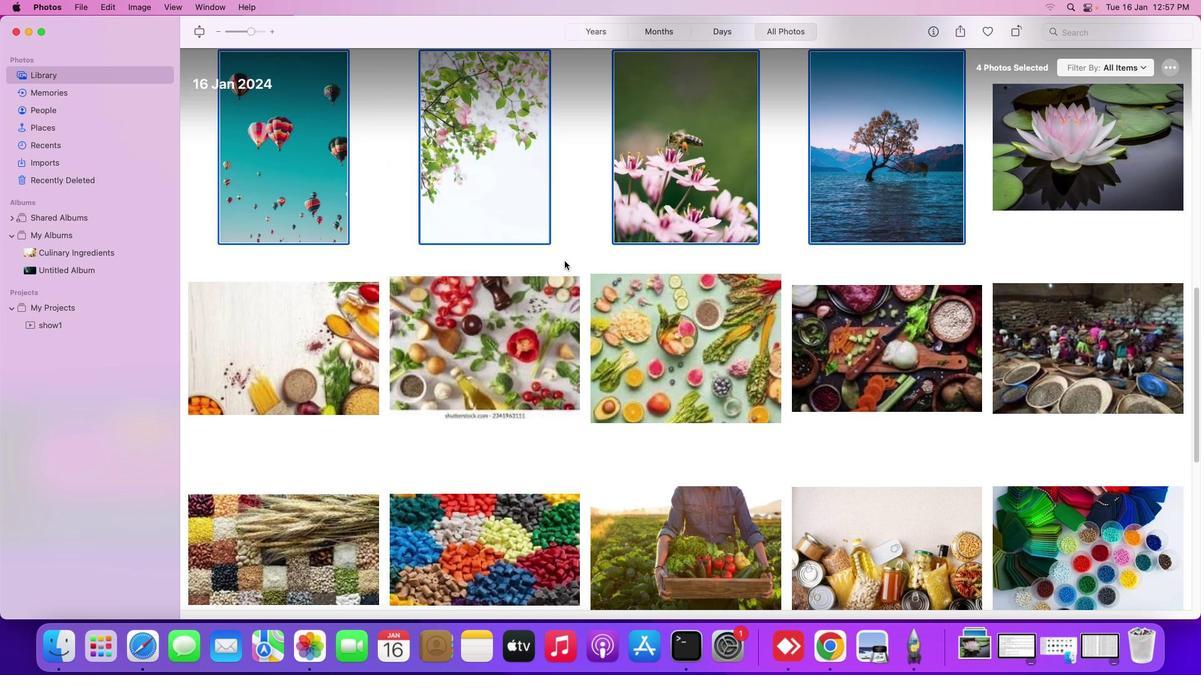 
Action: Mouse scrolled (565, 260) with delta (0, 0)
Screenshot: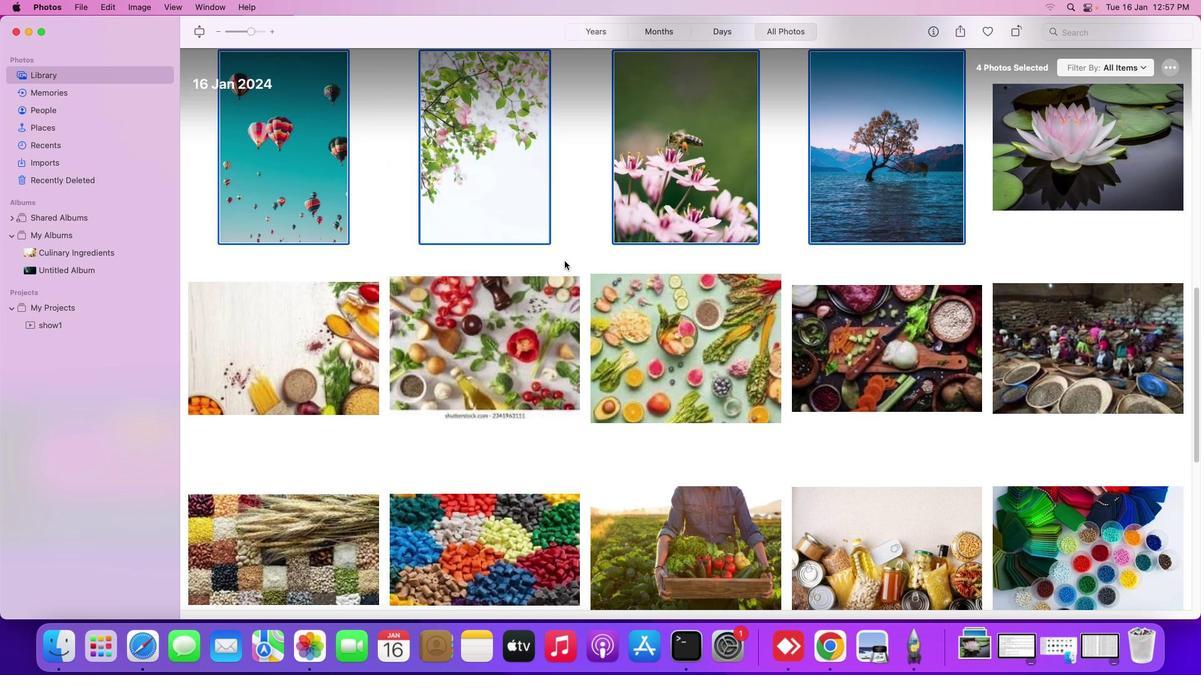 
Action: Mouse moved to (565, 260)
Screenshot: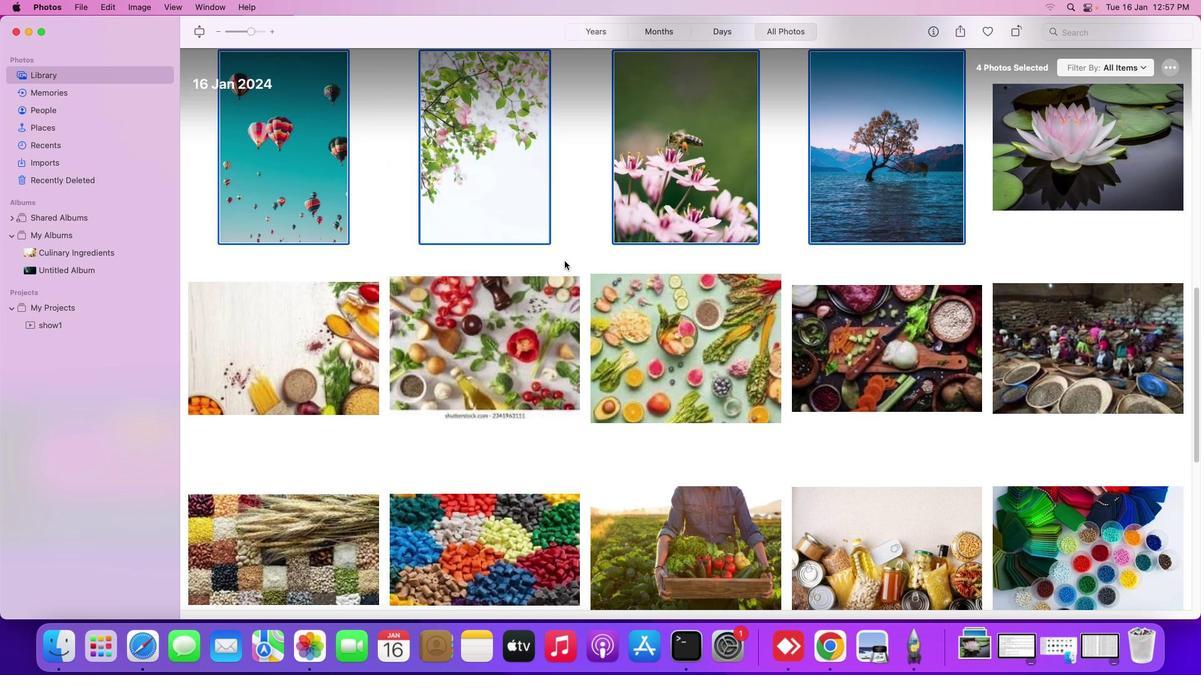
Action: Mouse scrolled (565, 260) with delta (0, 0)
Screenshot: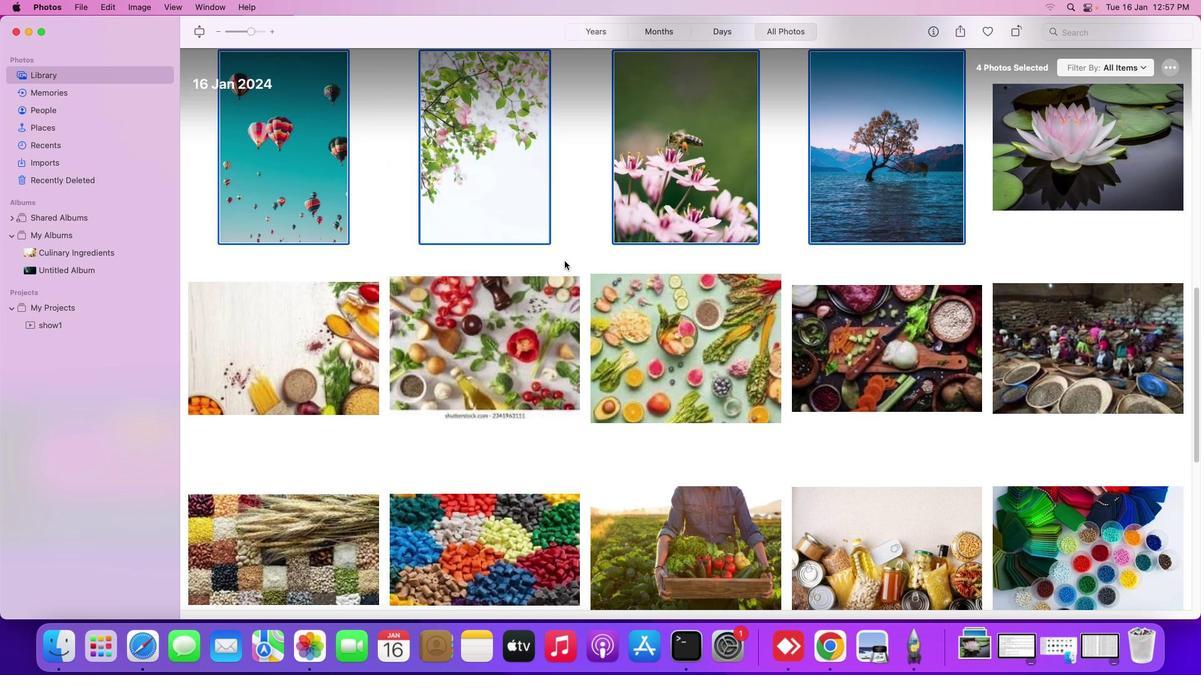 
Action: Mouse moved to (565, 260)
Screenshot: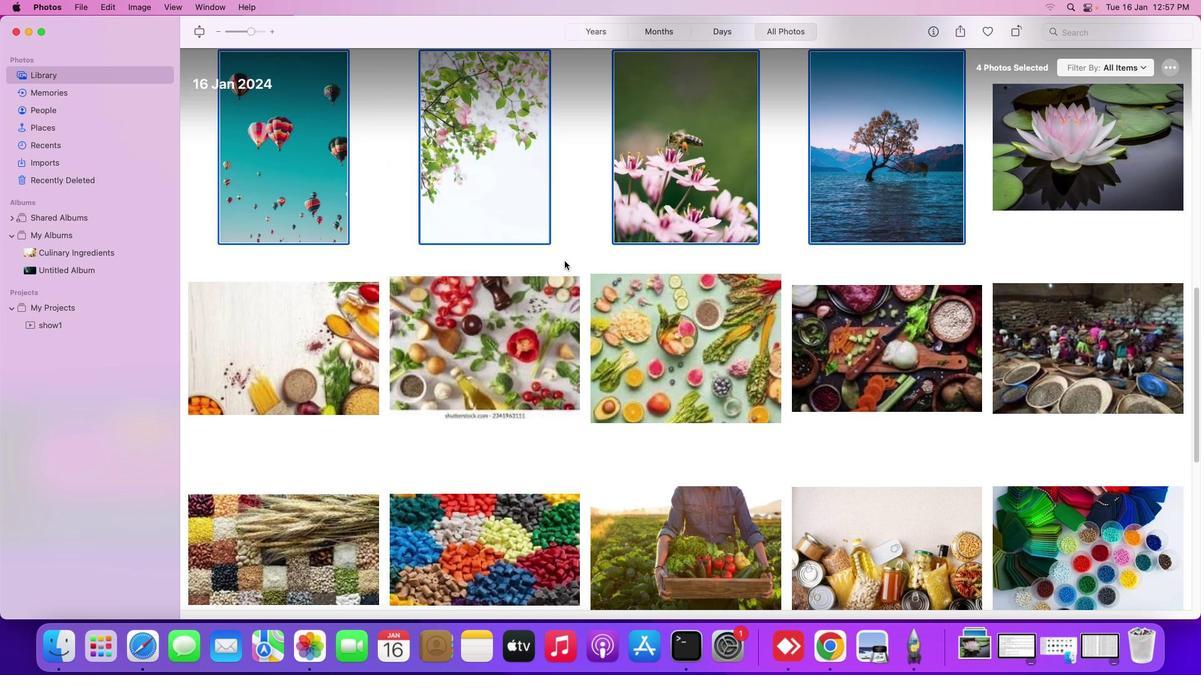 
Action: Mouse scrolled (565, 260) with delta (0, 1)
Screenshot: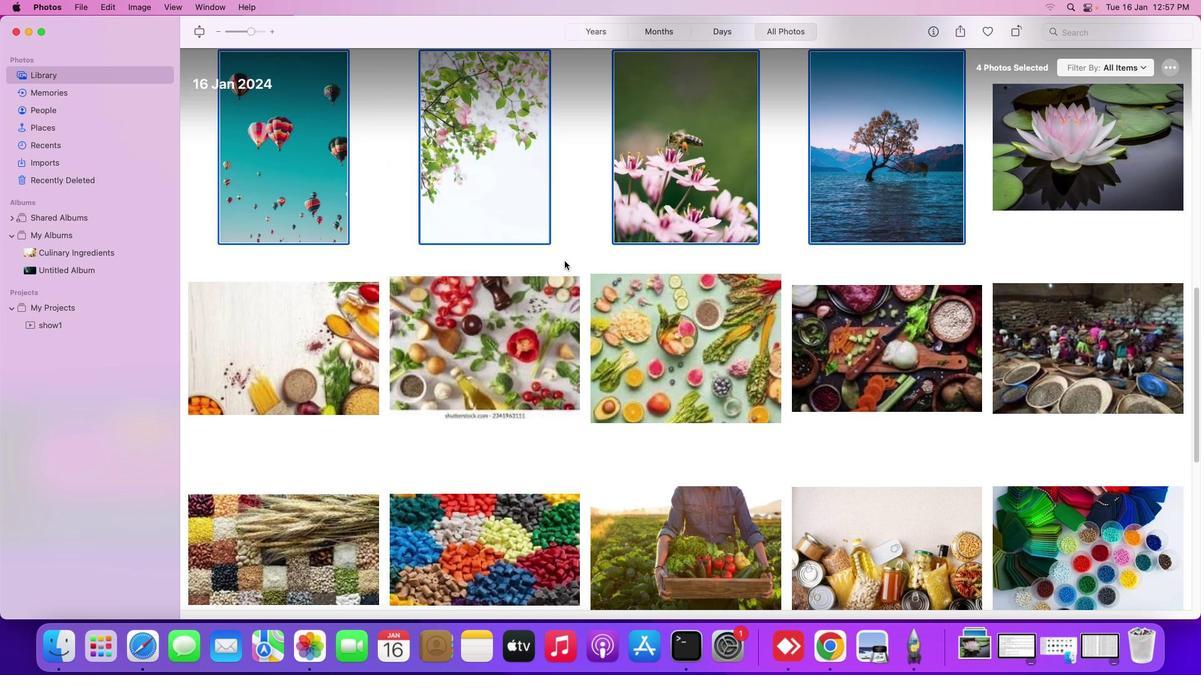 
Action: Mouse moved to (1065, 168)
Screenshot: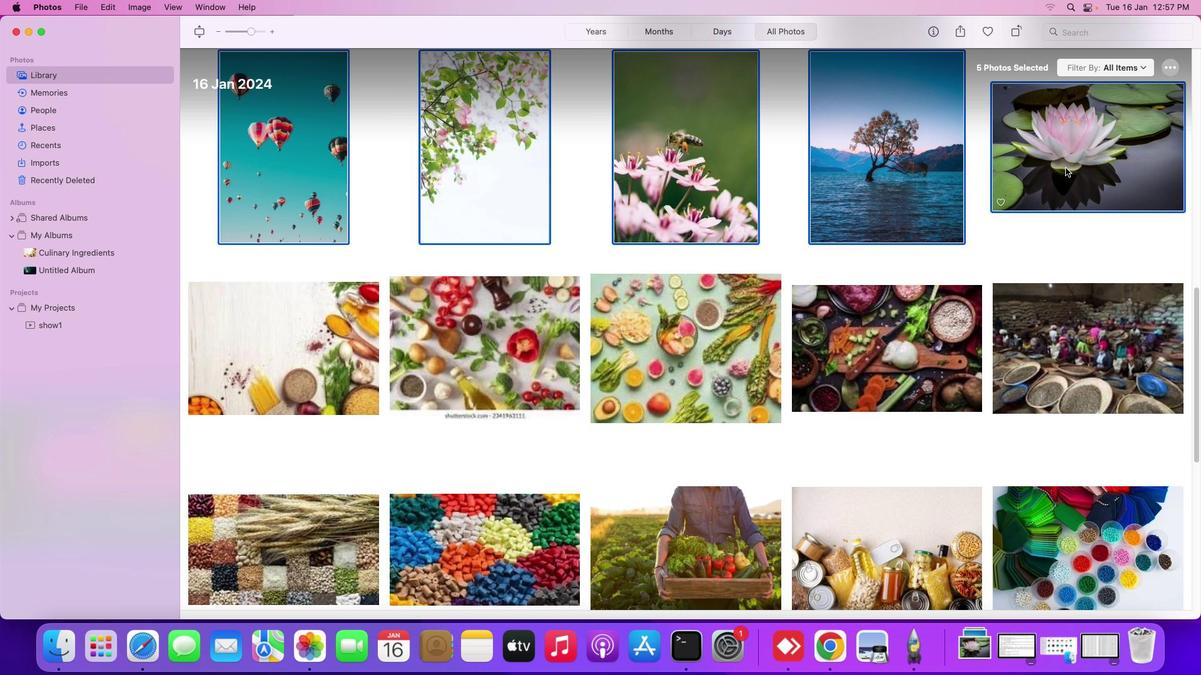 
Action: Mouse pressed left at (1065, 168)
Screenshot: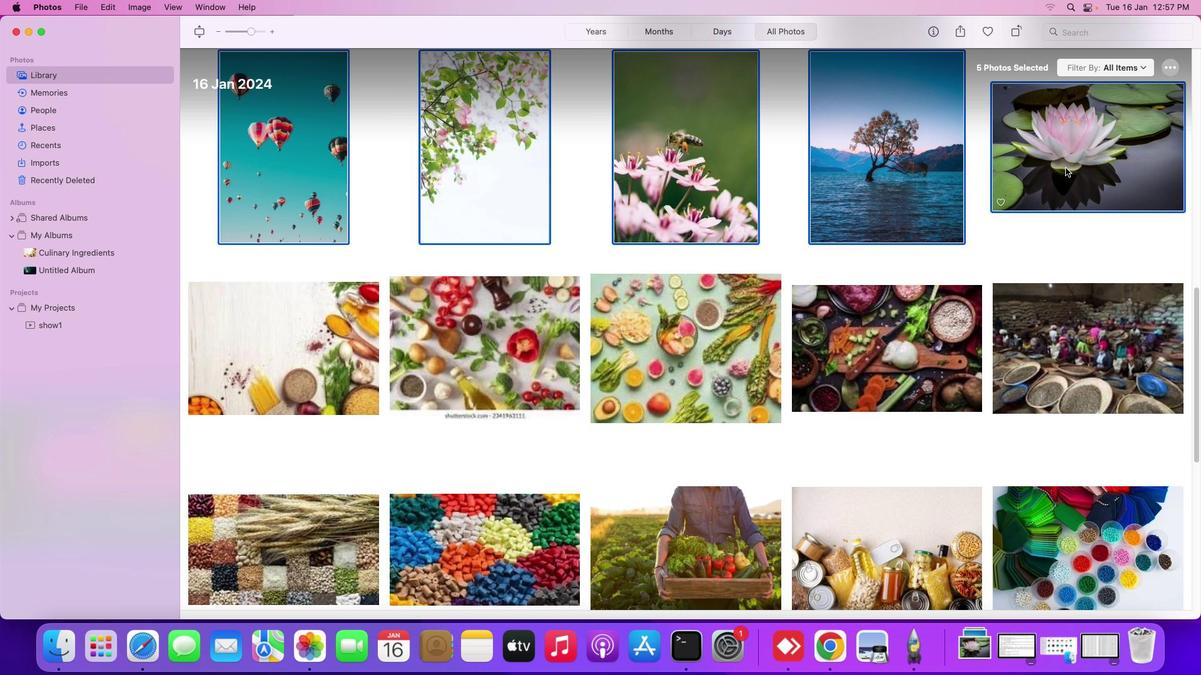 
Action: Mouse moved to (252, 381)
Screenshot: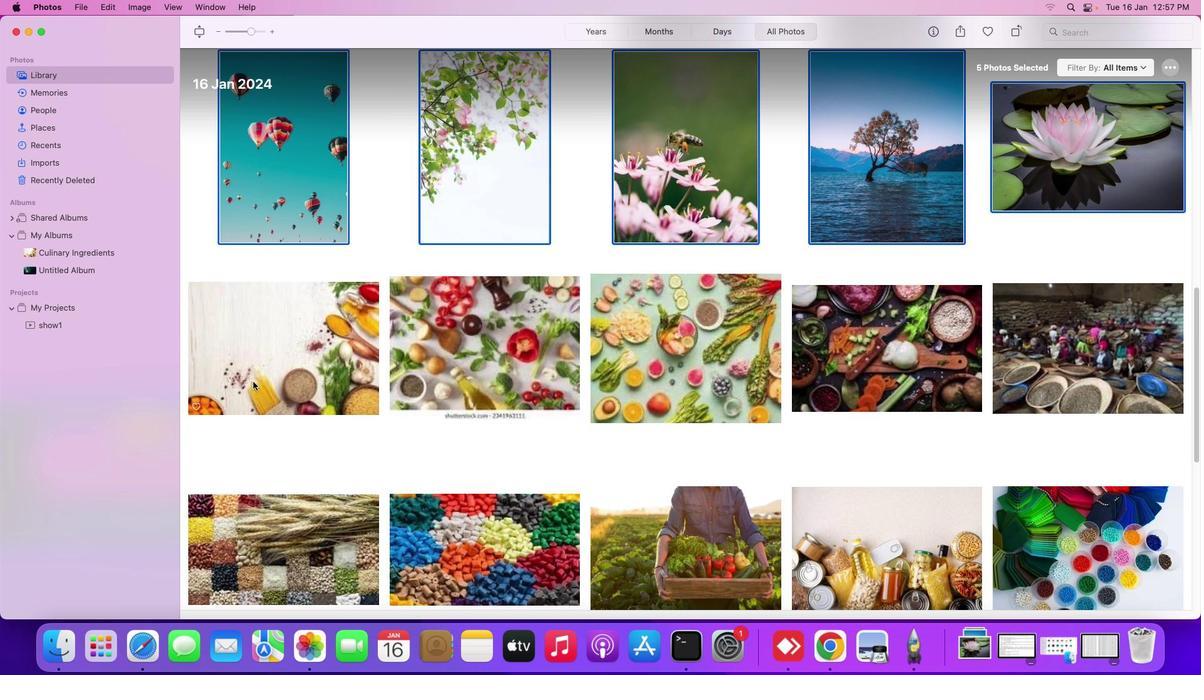 
Action: Mouse pressed left at (252, 381)
Screenshot: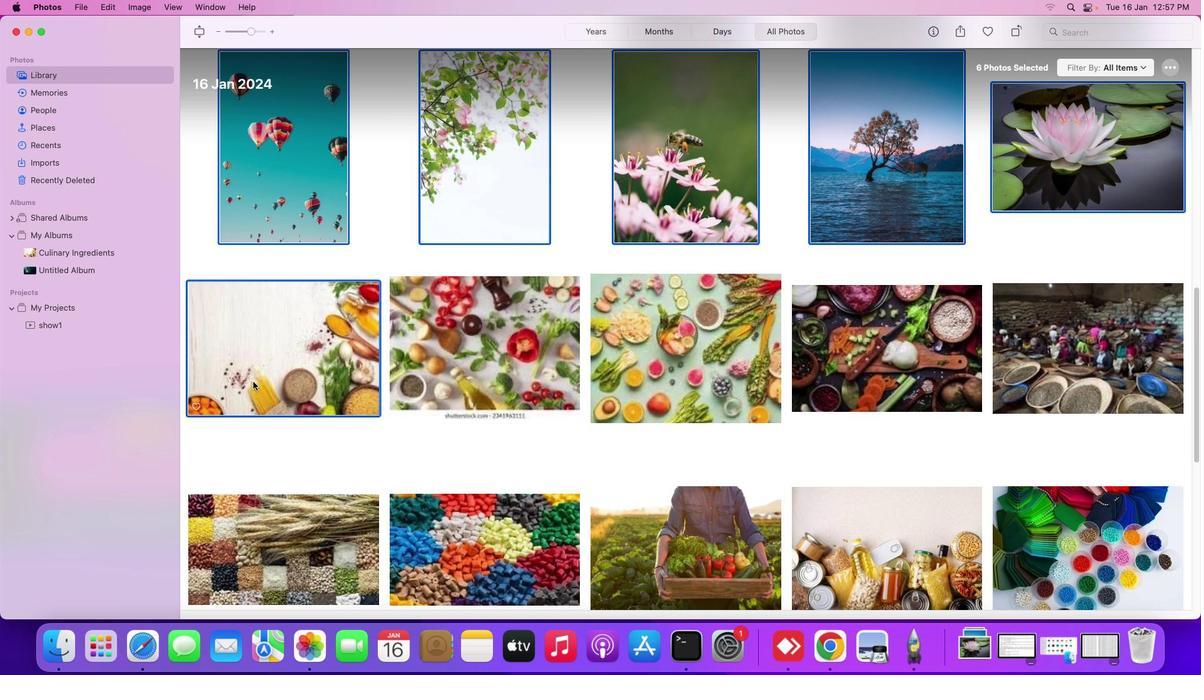 
Action: Mouse moved to (165, 234)
Screenshot: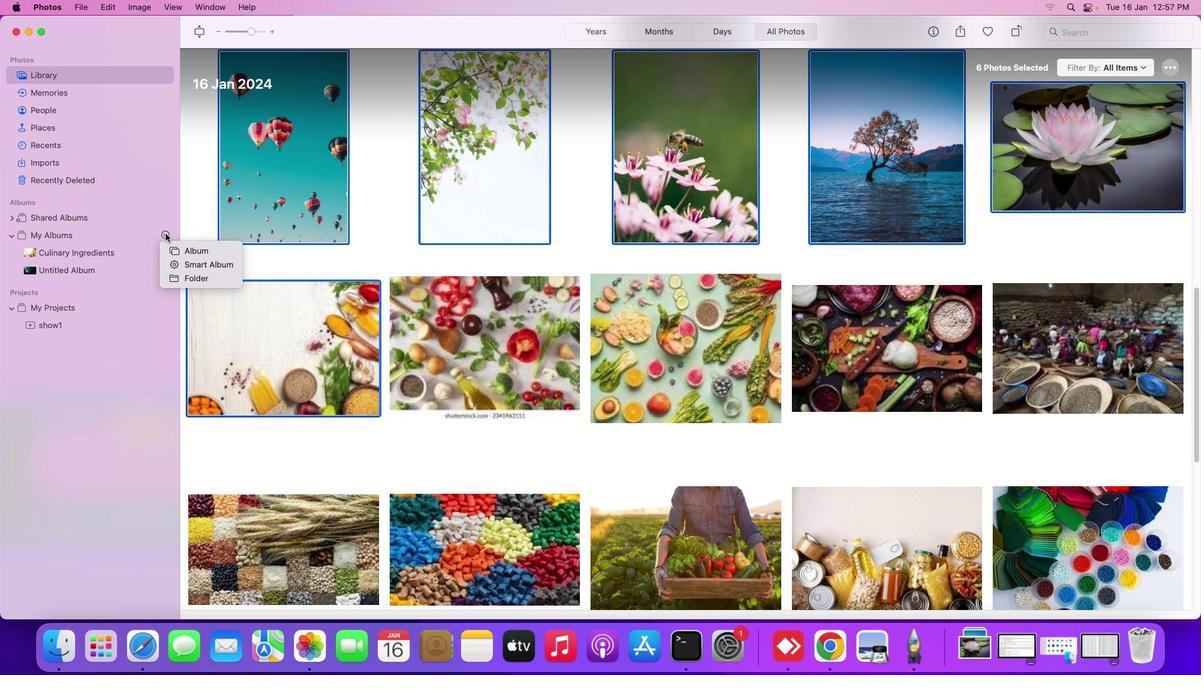 
Action: Mouse pressed left at (165, 234)
Screenshot: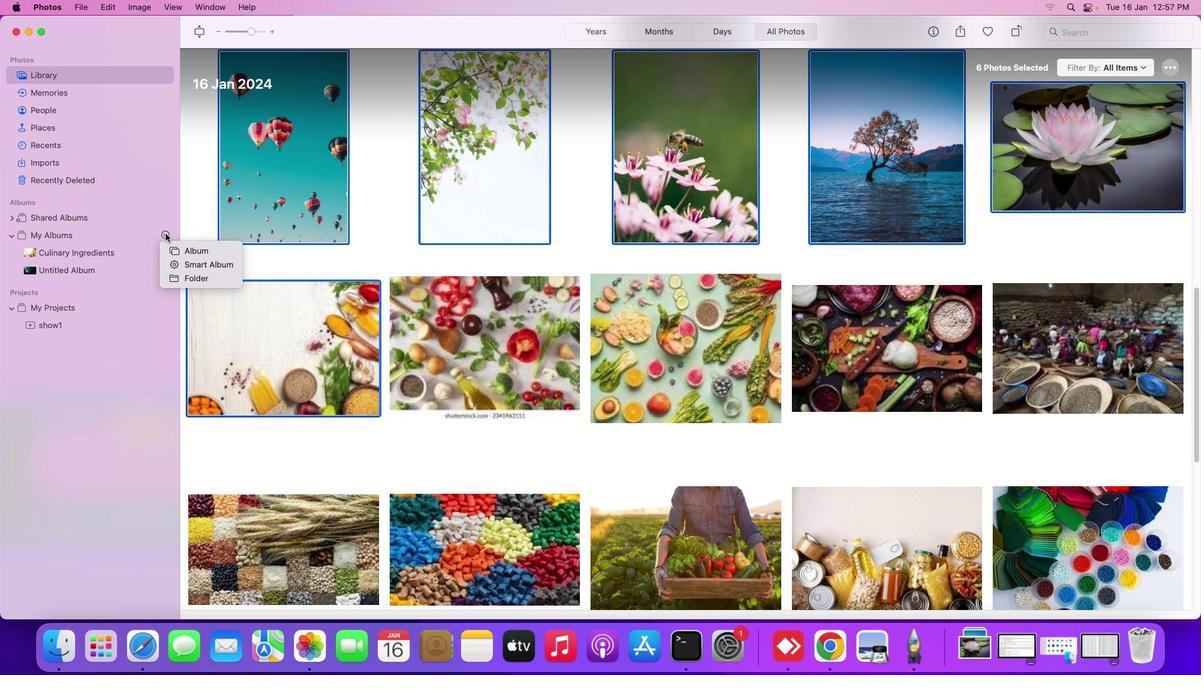 
Action: Mouse moved to (211, 250)
Screenshot: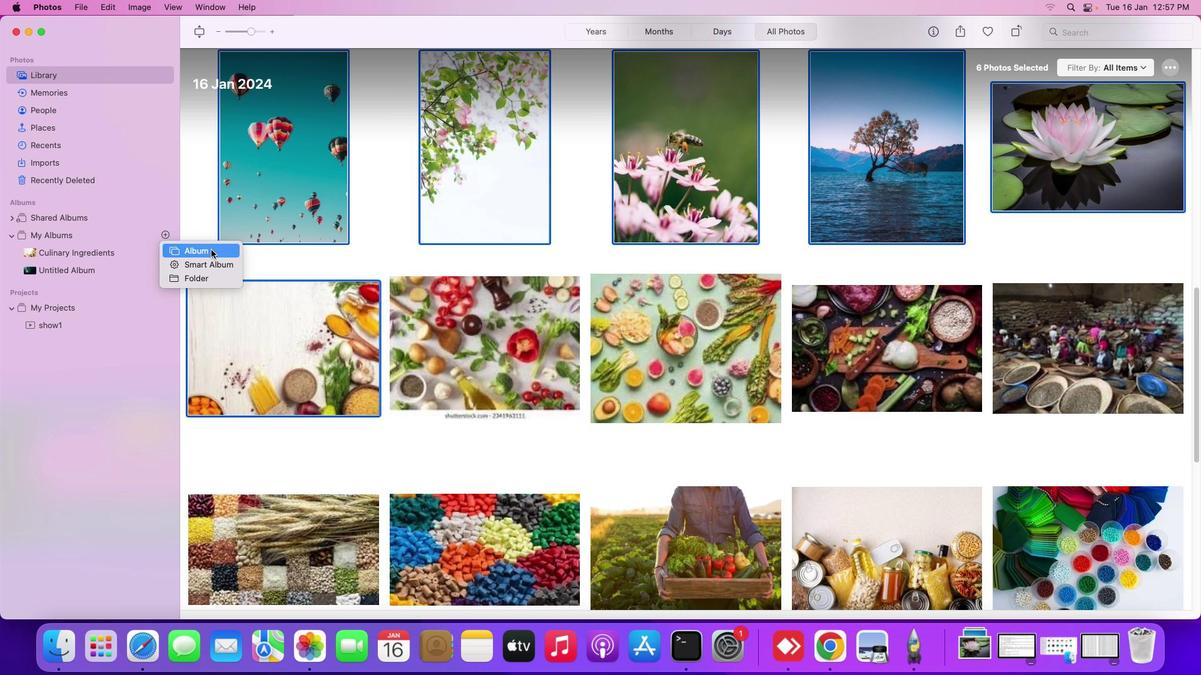 
Action: Mouse pressed left at (211, 250)
Screenshot: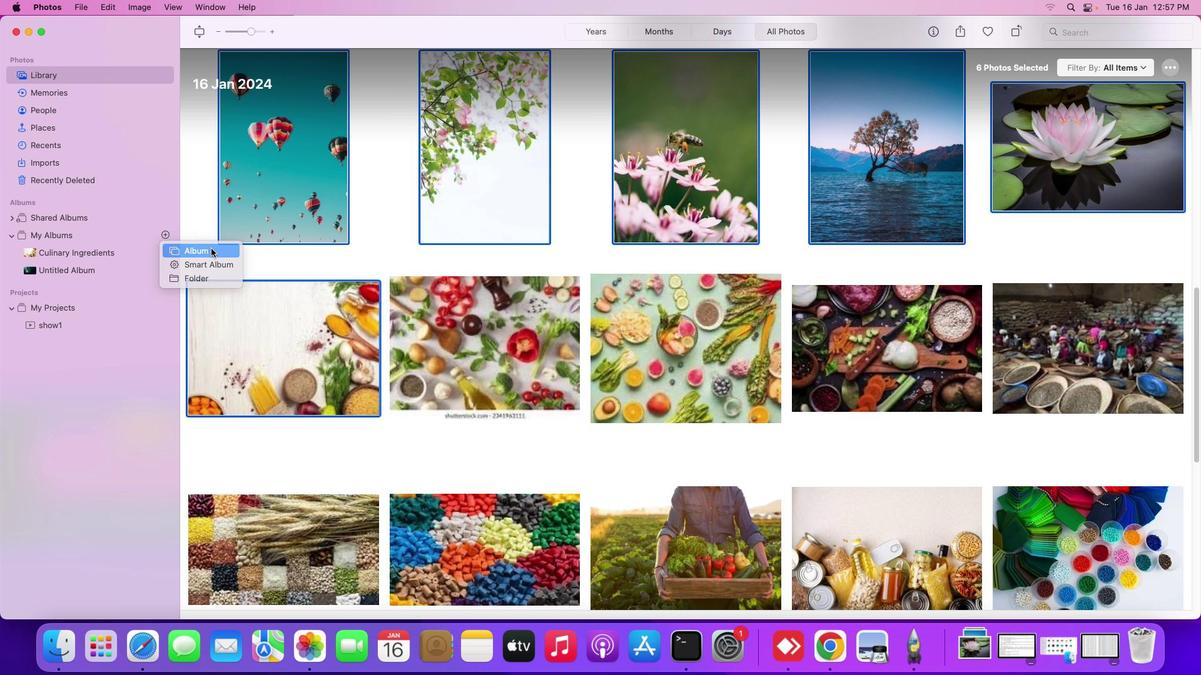 
Action: Mouse moved to (206, 251)
Screenshot: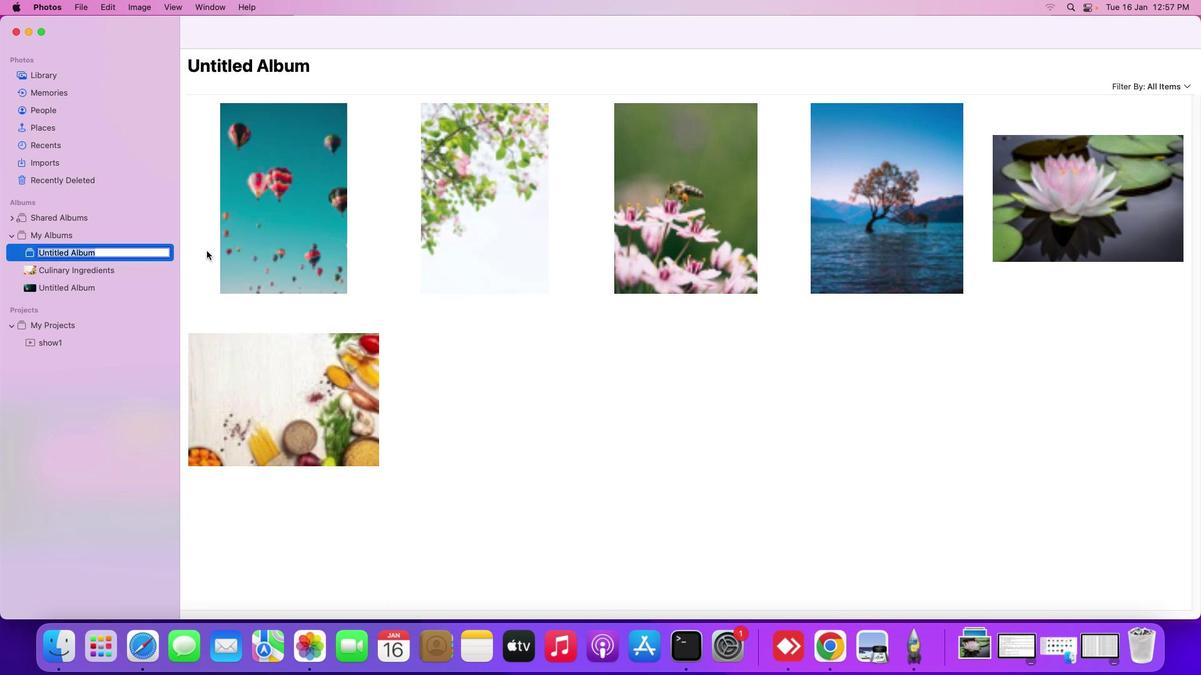 
Action: Key pressed Key.backspace'c''r''e''a''t''i''o''n''1'
Screenshot: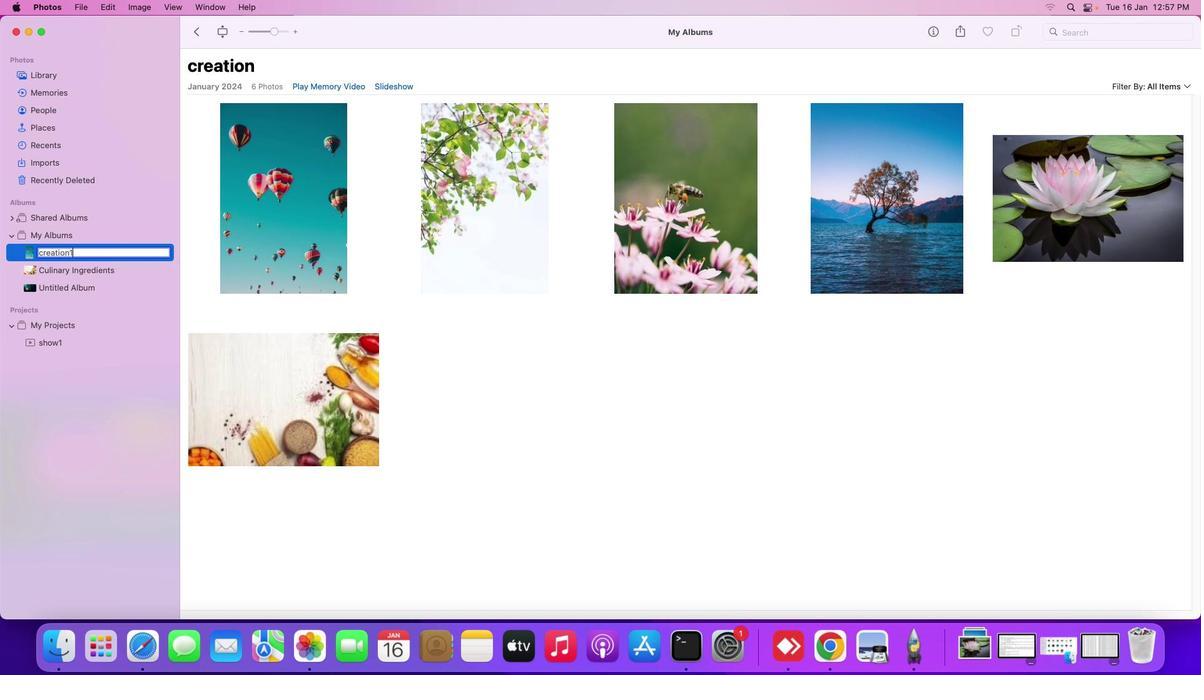 
Action: Mouse moved to (421, 334)
Screenshot: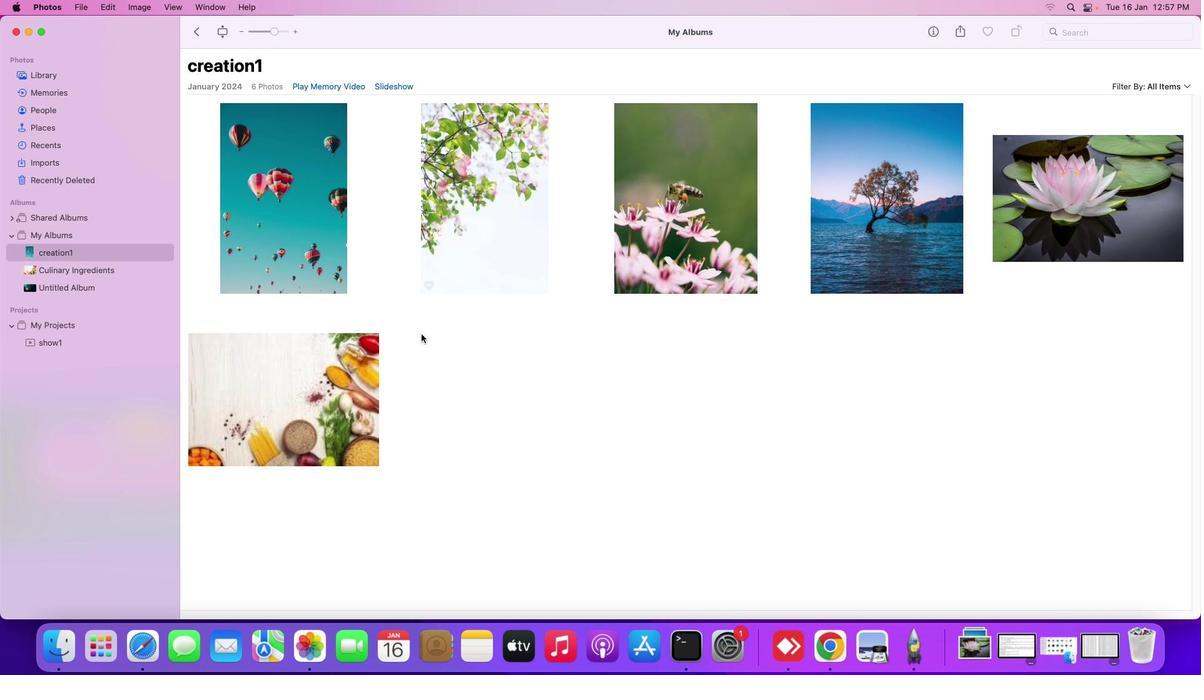 
Action: Mouse pressed left at (421, 334)
Screenshot: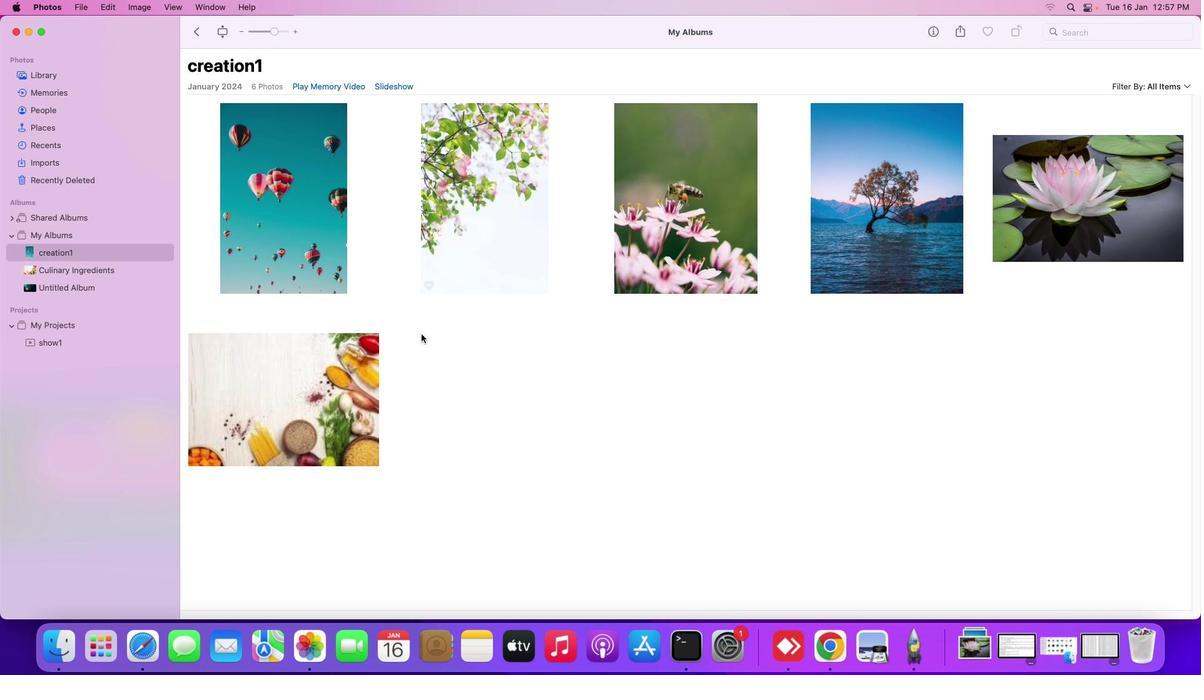 
Action: Mouse moved to (963, 35)
Screenshot: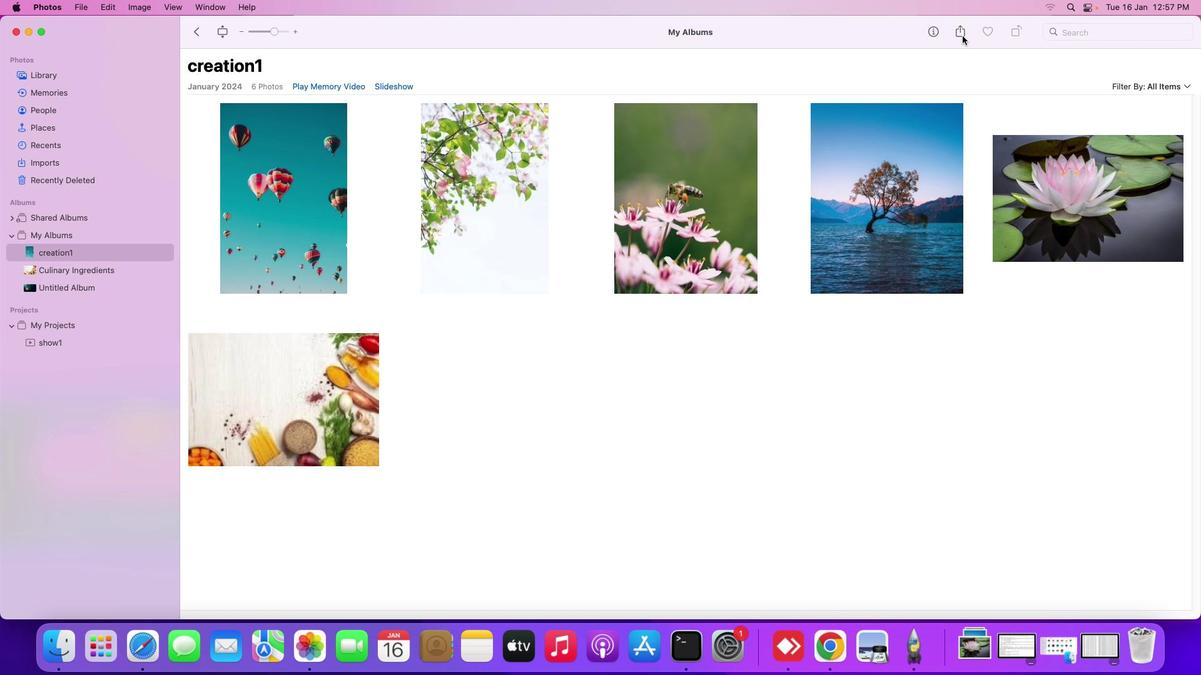 
Action: Mouse pressed left at (963, 35)
Screenshot: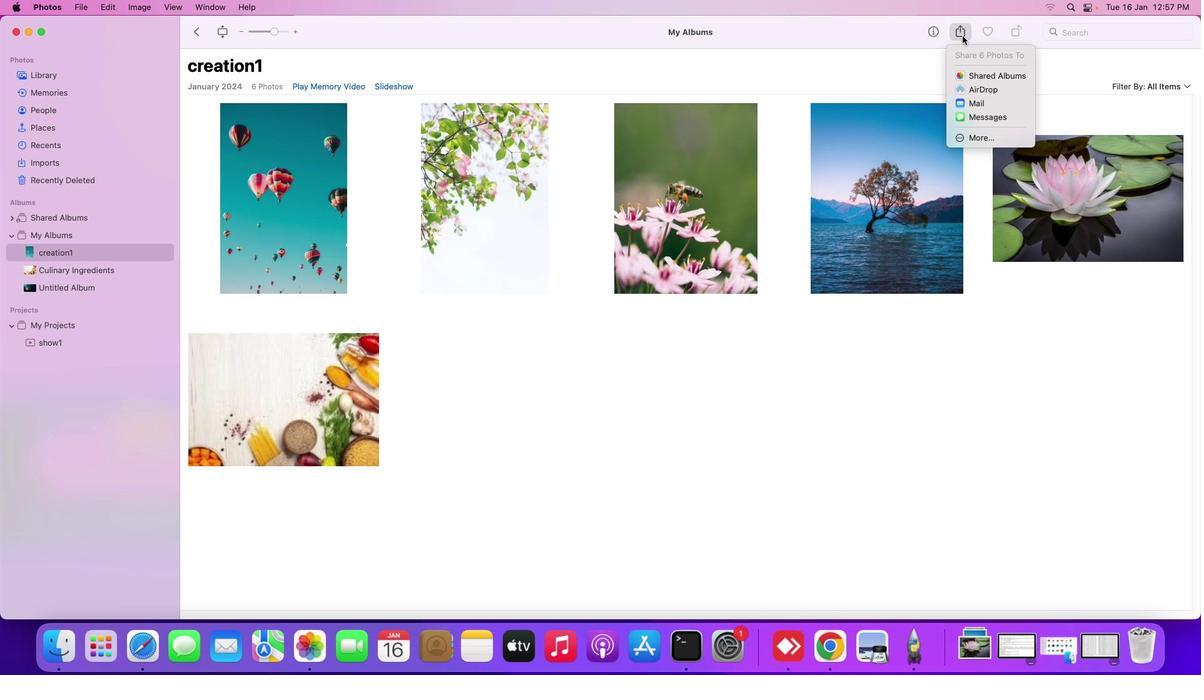 
Action: Mouse moved to (979, 88)
Screenshot: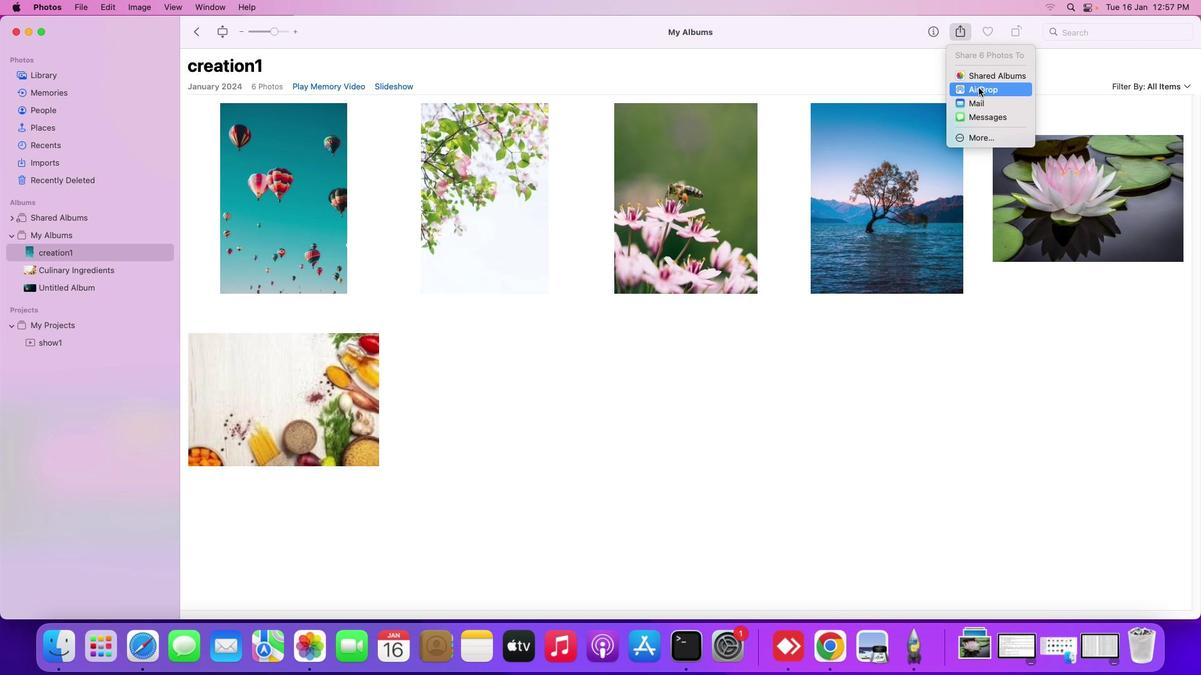 
Action: Mouse pressed left at (979, 88)
Screenshot: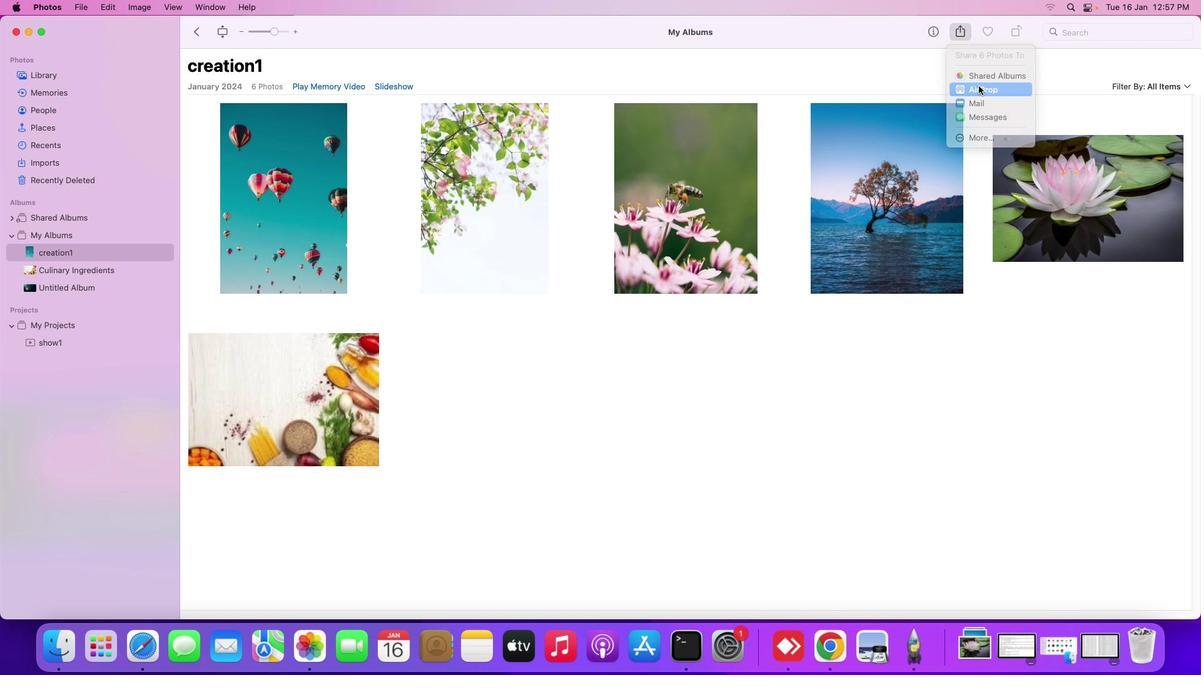 
Action: Mouse moved to (546, 282)
Screenshot: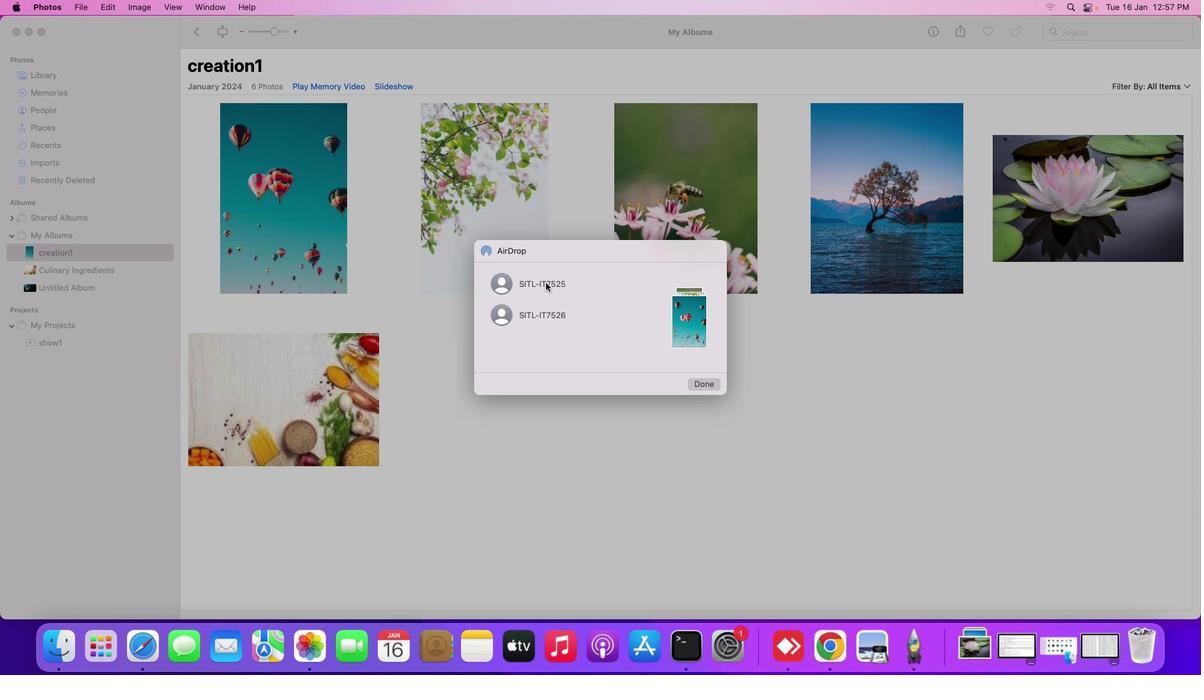 
Action: Mouse pressed left at (546, 282)
Screenshot: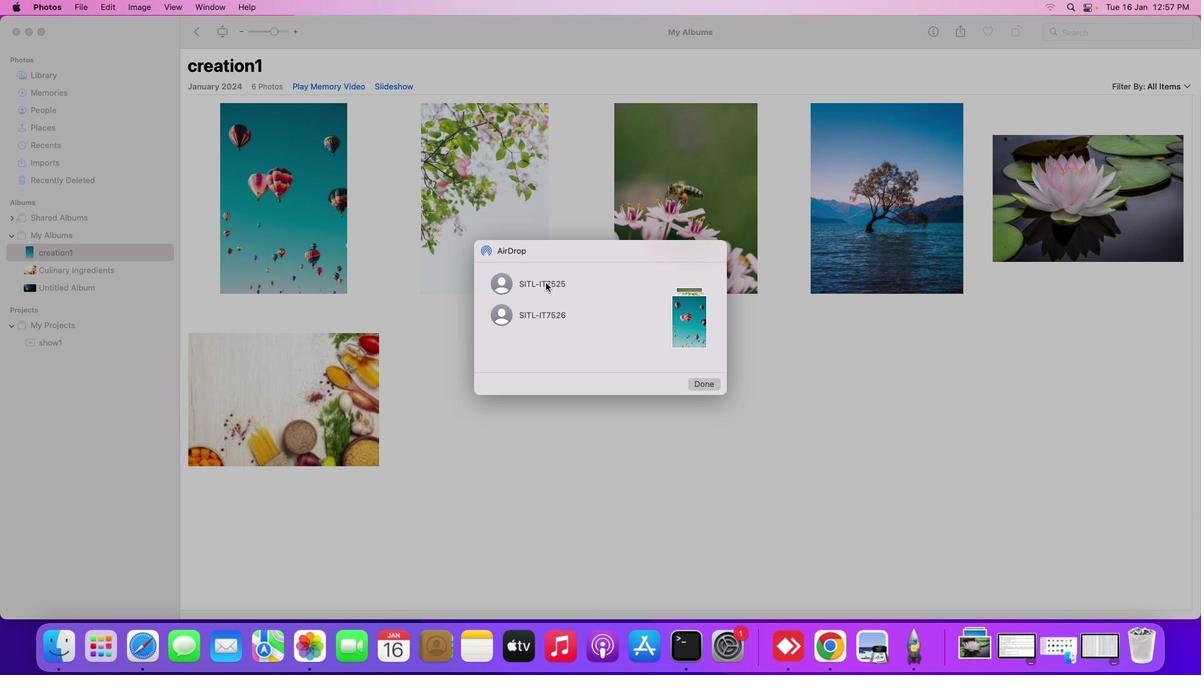
Action: Mouse moved to (700, 386)
Screenshot: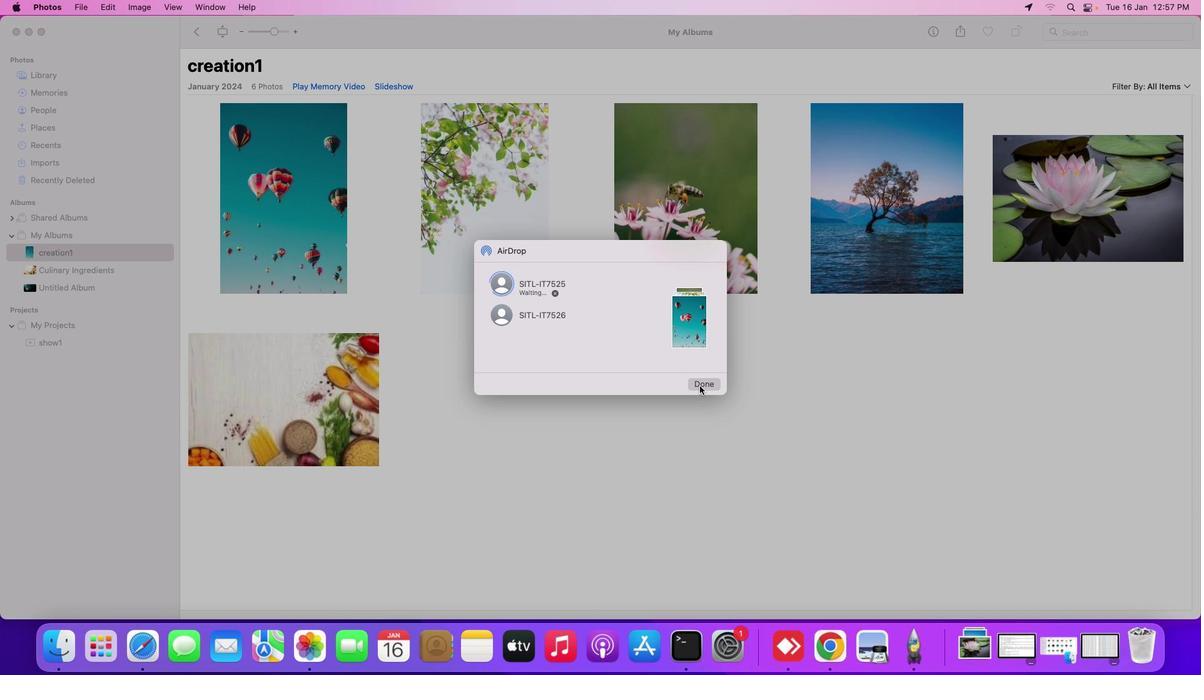 
Action: Mouse pressed left at (700, 386)
Screenshot: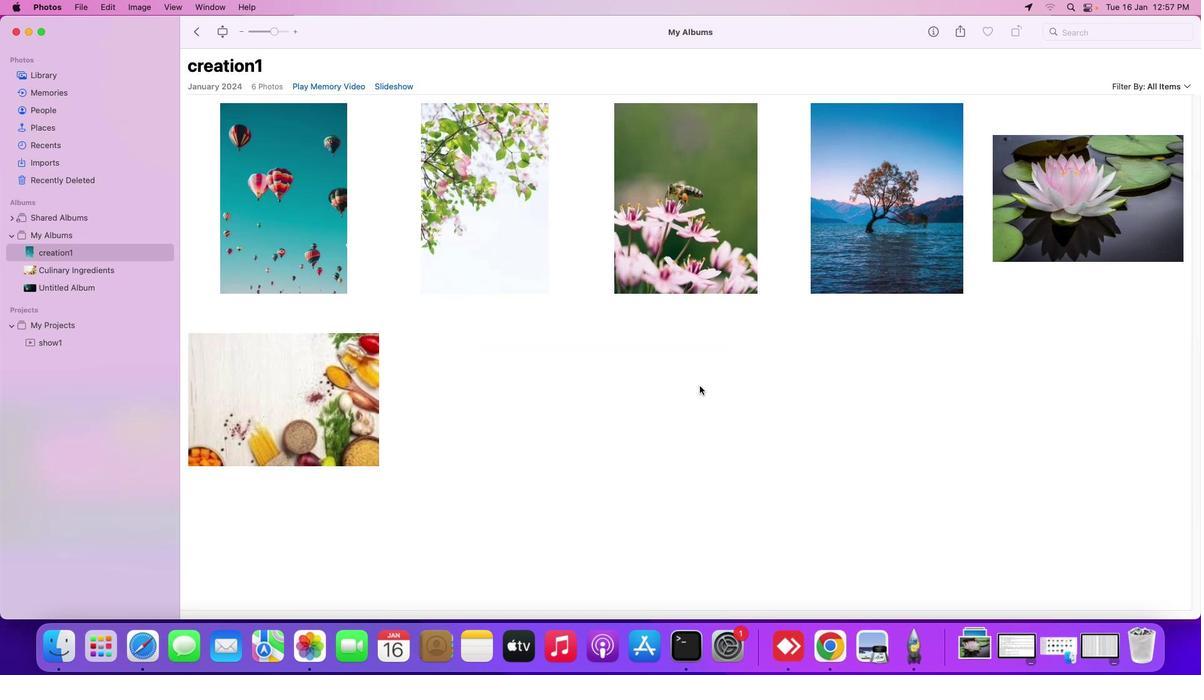 
Action: Mouse moved to (694, 388)
Screenshot: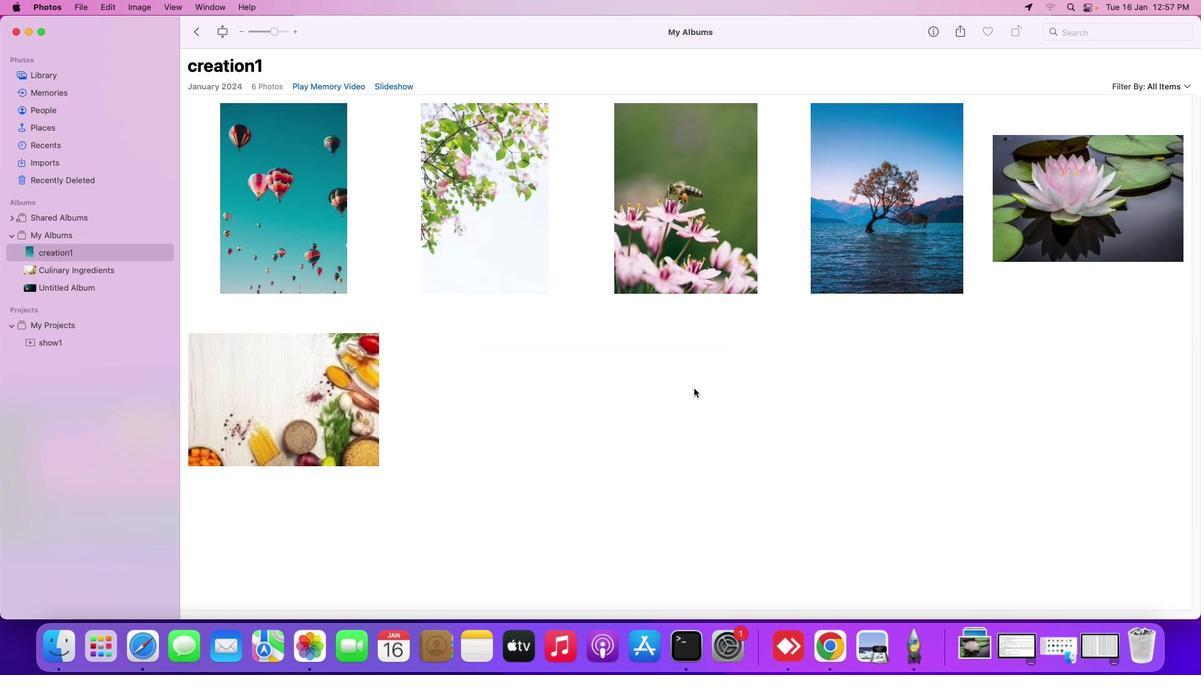
